 Task: Look for space in Milpa Alta, Mexico from 6th September, 2023 to 10th September, 2023 for 1 adult in price range Rs.9000 to Rs.17000. Place can be private room with 1  bedroom having 1 bed and 1 bathroom. Property type can be house, flat, guest house, hotel. Booking option can be shelf check-in. Required host language is English.
Action: Mouse moved to (554, 114)
Screenshot: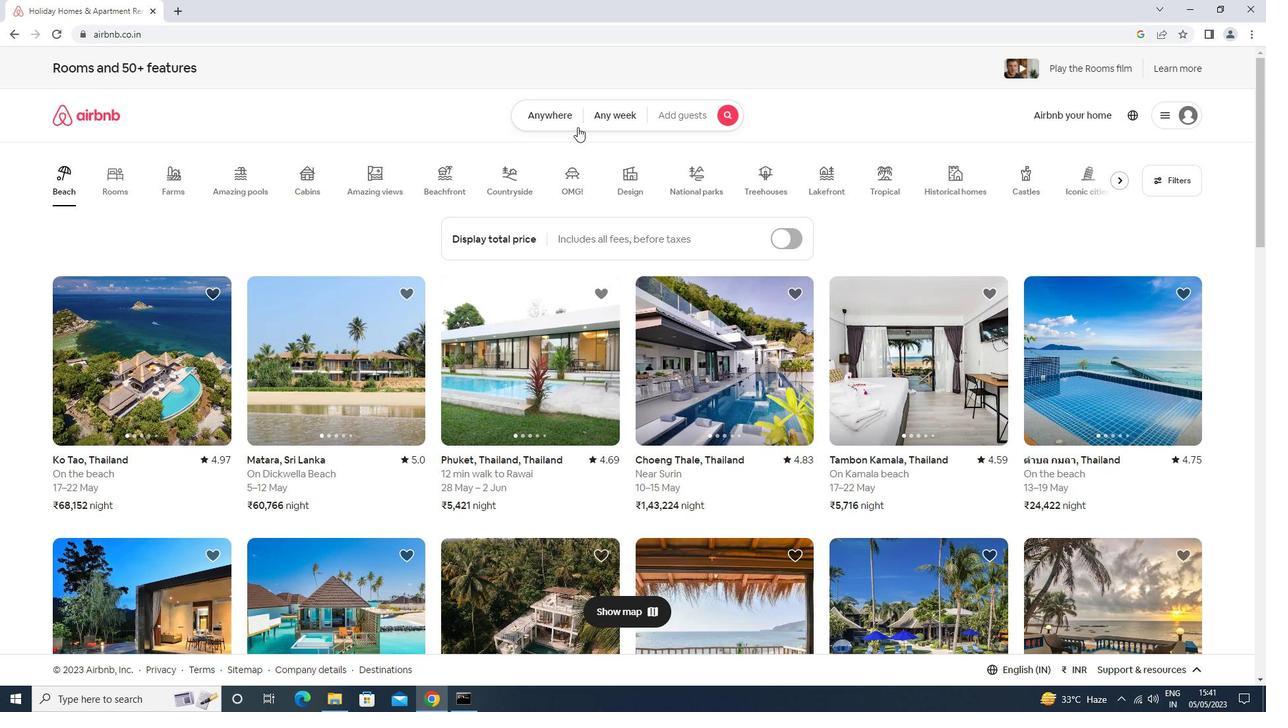 
Action: Mouse pressed left at (554, 114)
Screenshot: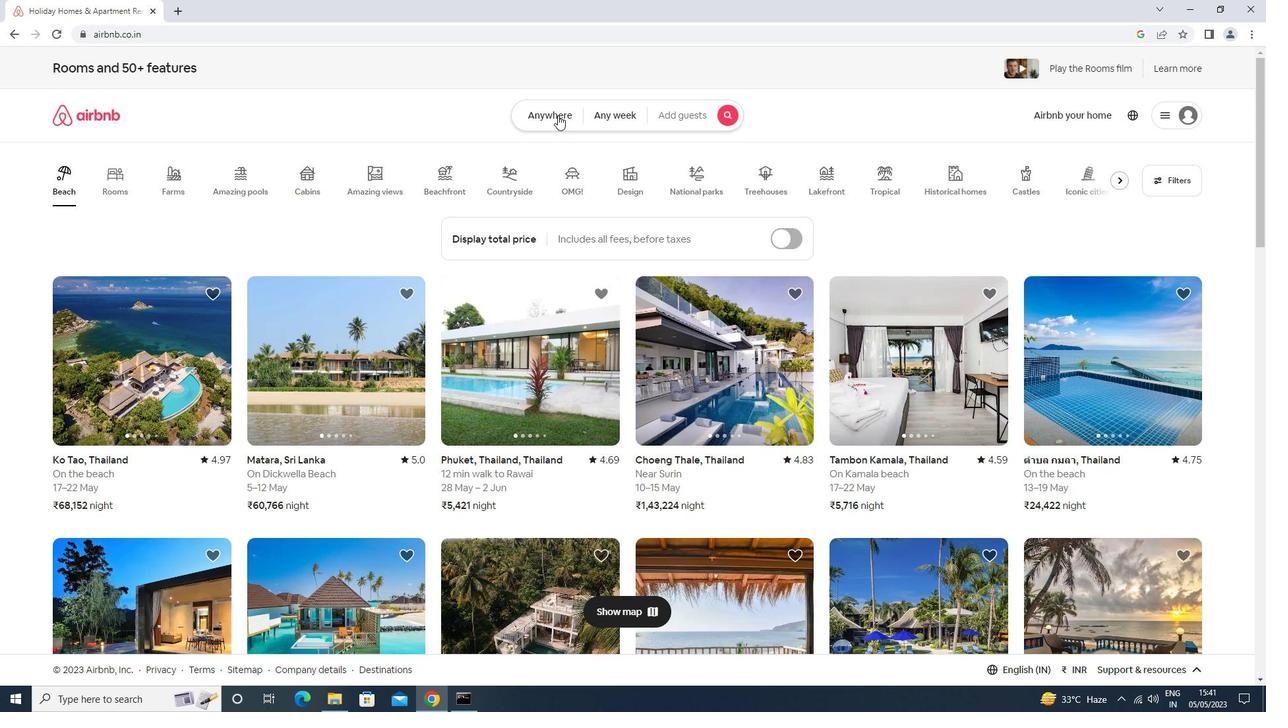 
Action: Mouse moved to (540, 162)
Screenshot: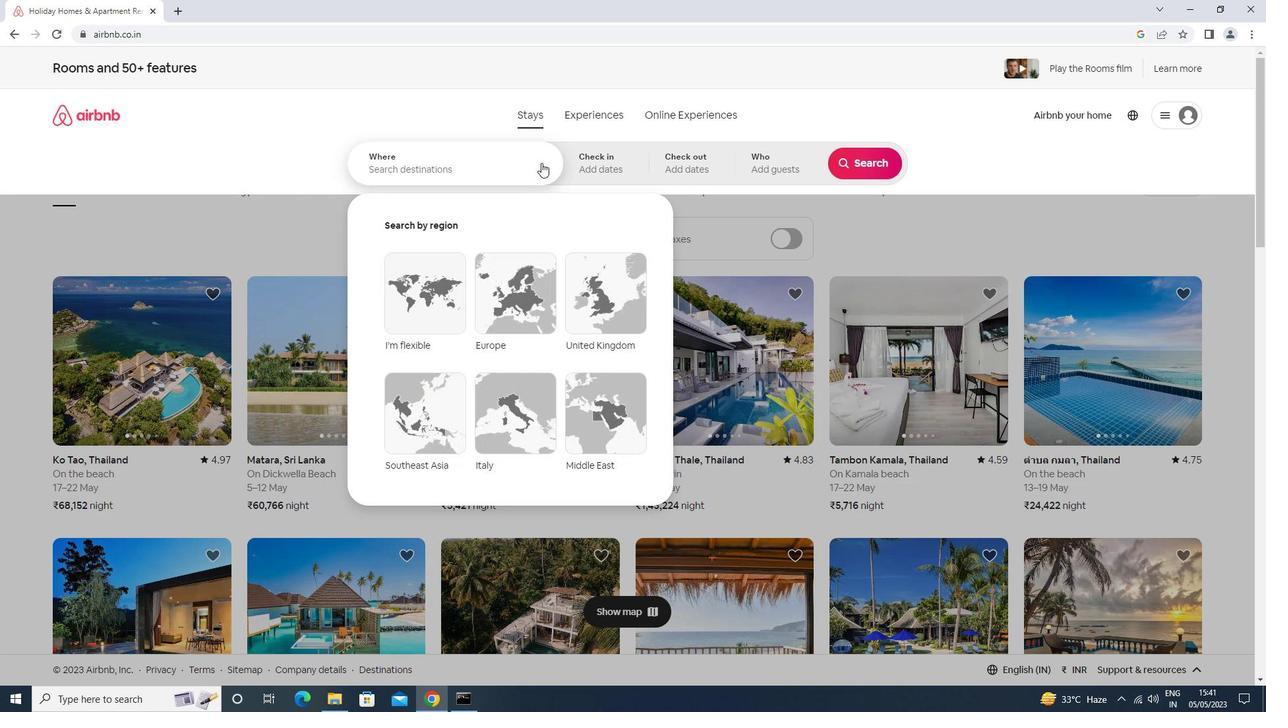 
Action: Mouse pressed left at (540, 162)
Screenshot: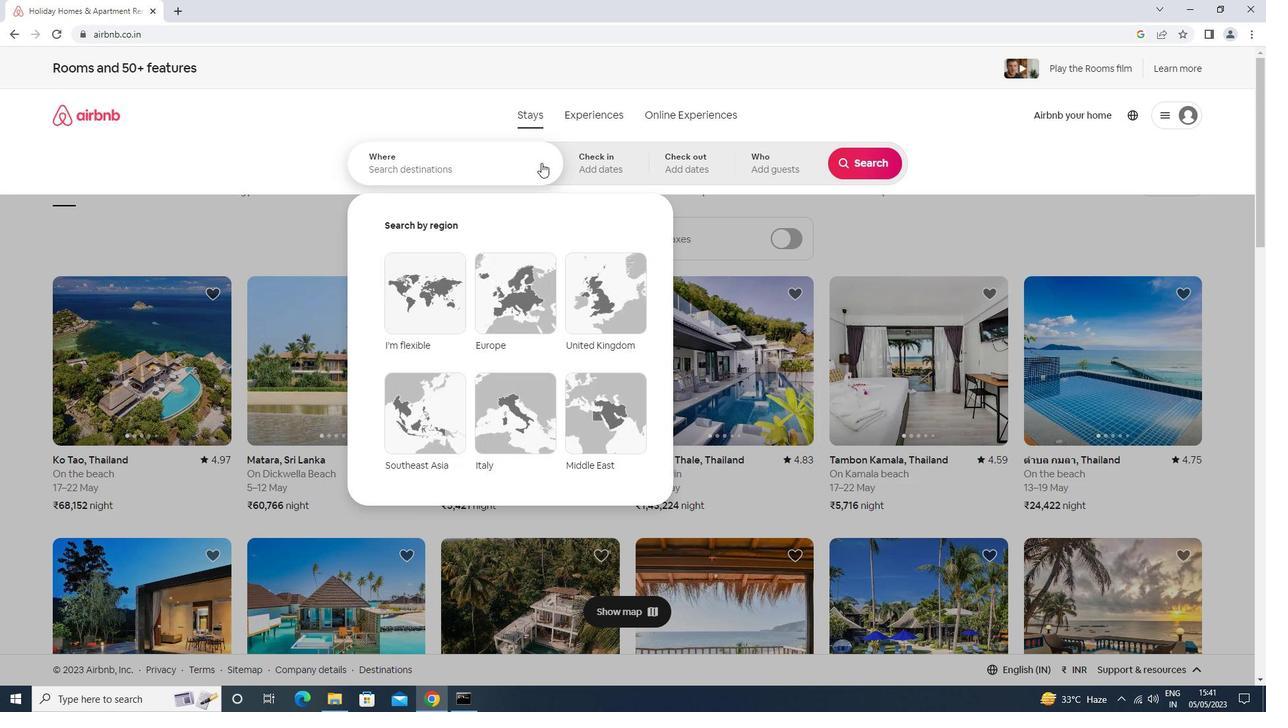 
Action: Mouse moved to (540, 162)
Screenshot: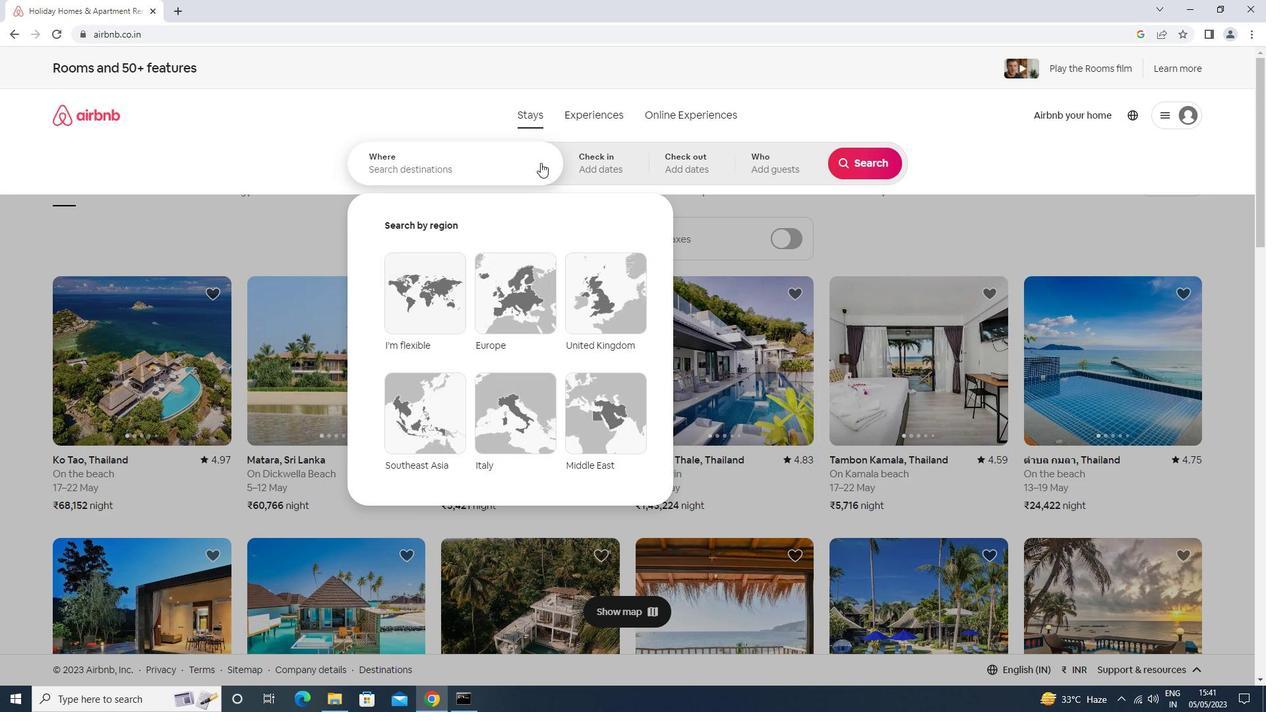 
Action: Key pressed milpa<Key.space>alta<Key.down><Key.down><Key.enter>
Screenshot: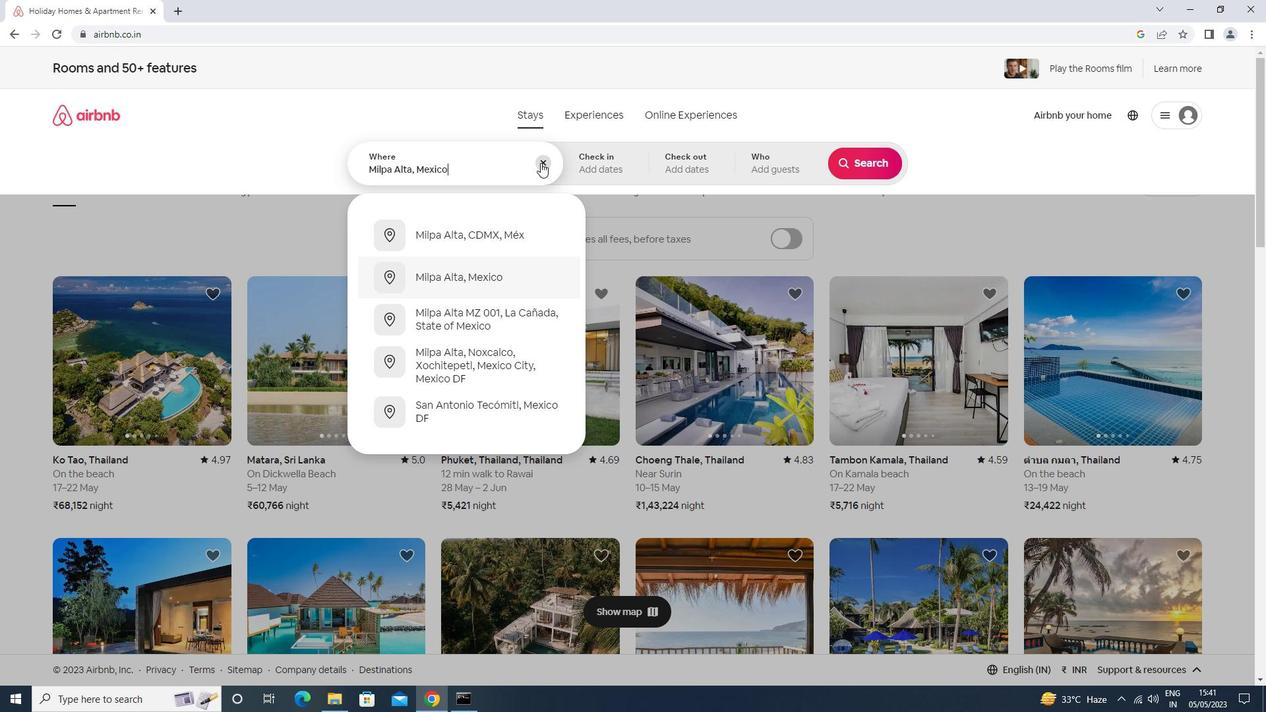 
Action: Mouse moved to (720, 354)
Screenshot: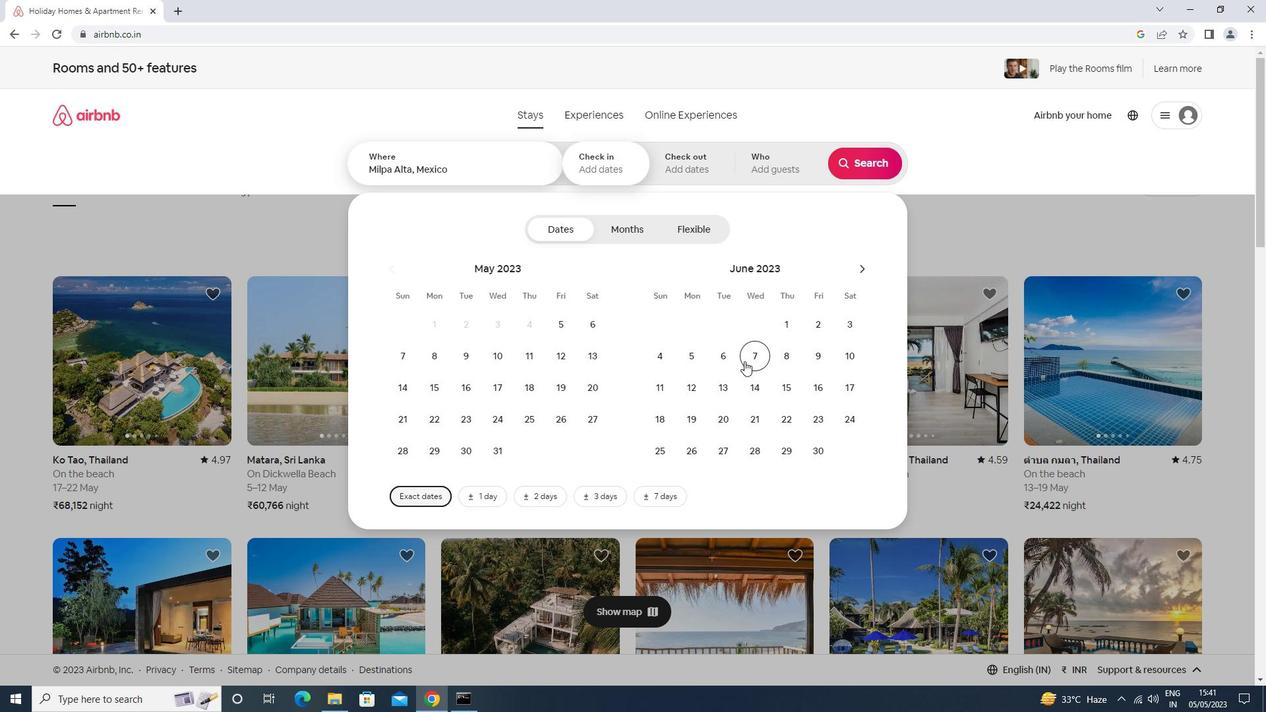 
Action: Mouse pressed left at (720, 354)
Screenshot: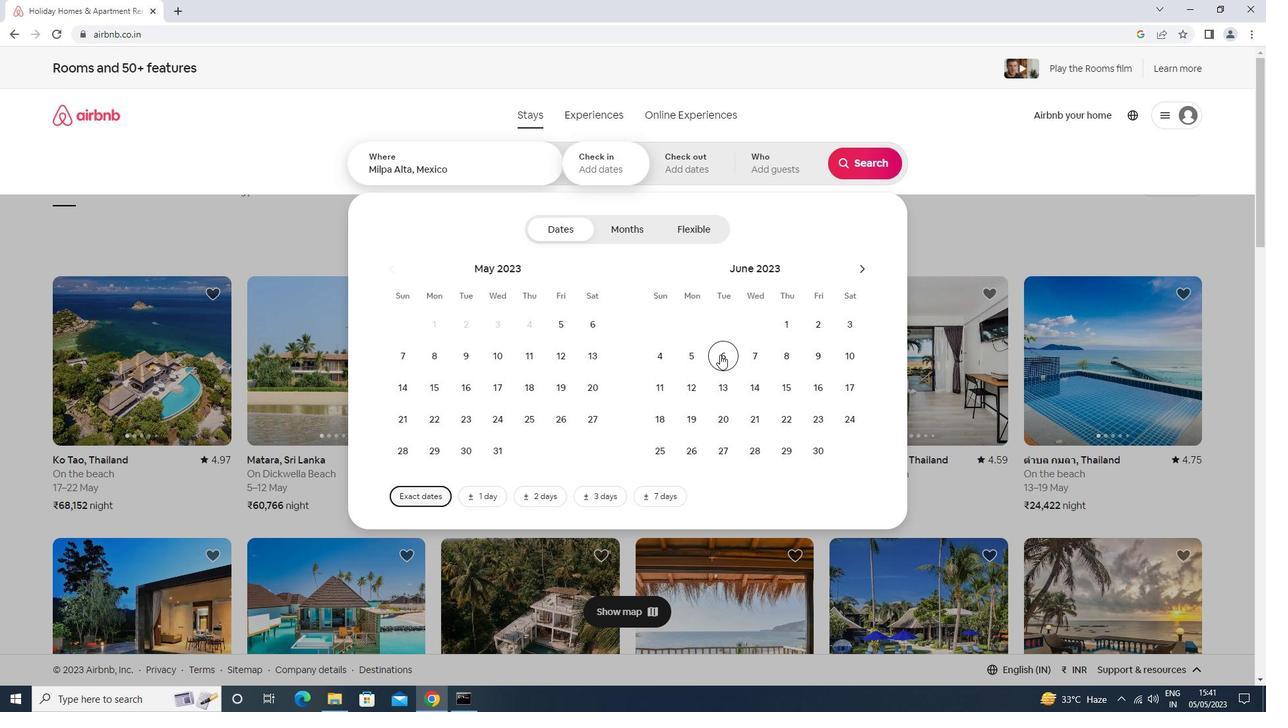 
Action: Mouse moved to (849, 364)
Screenshot: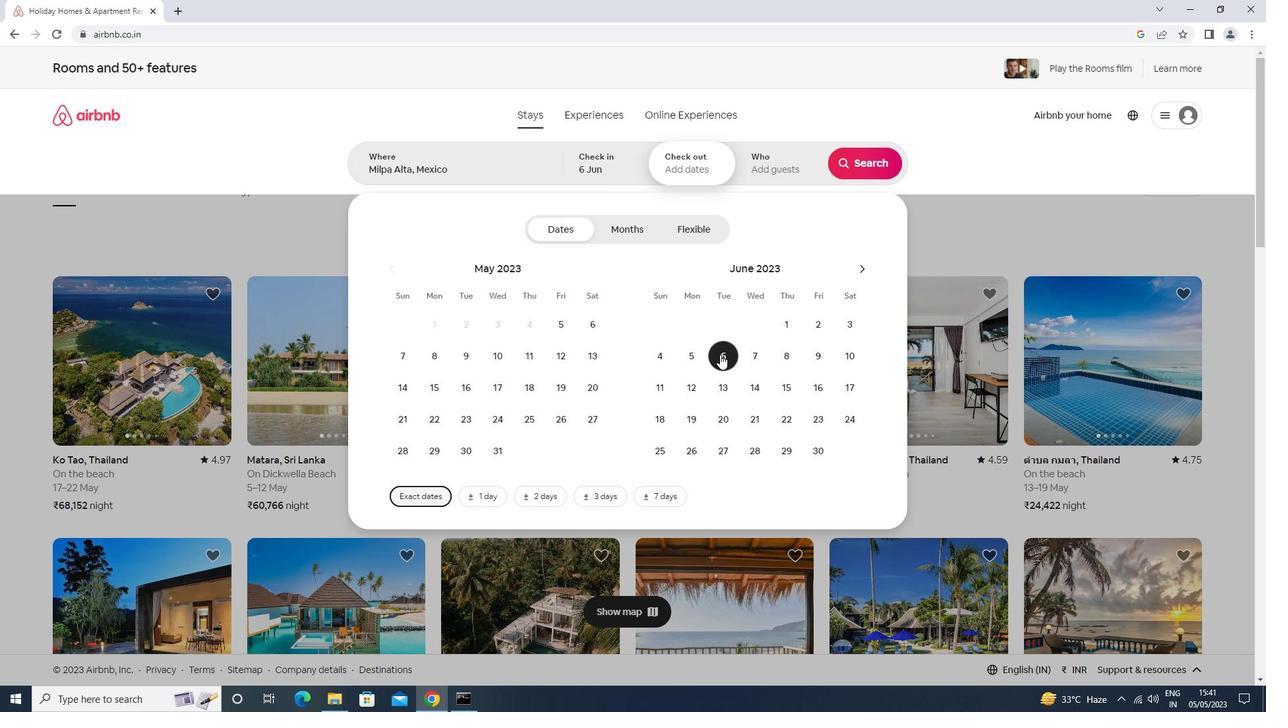 
Action: Mouse pressed left at (849, 364)
Screenshot: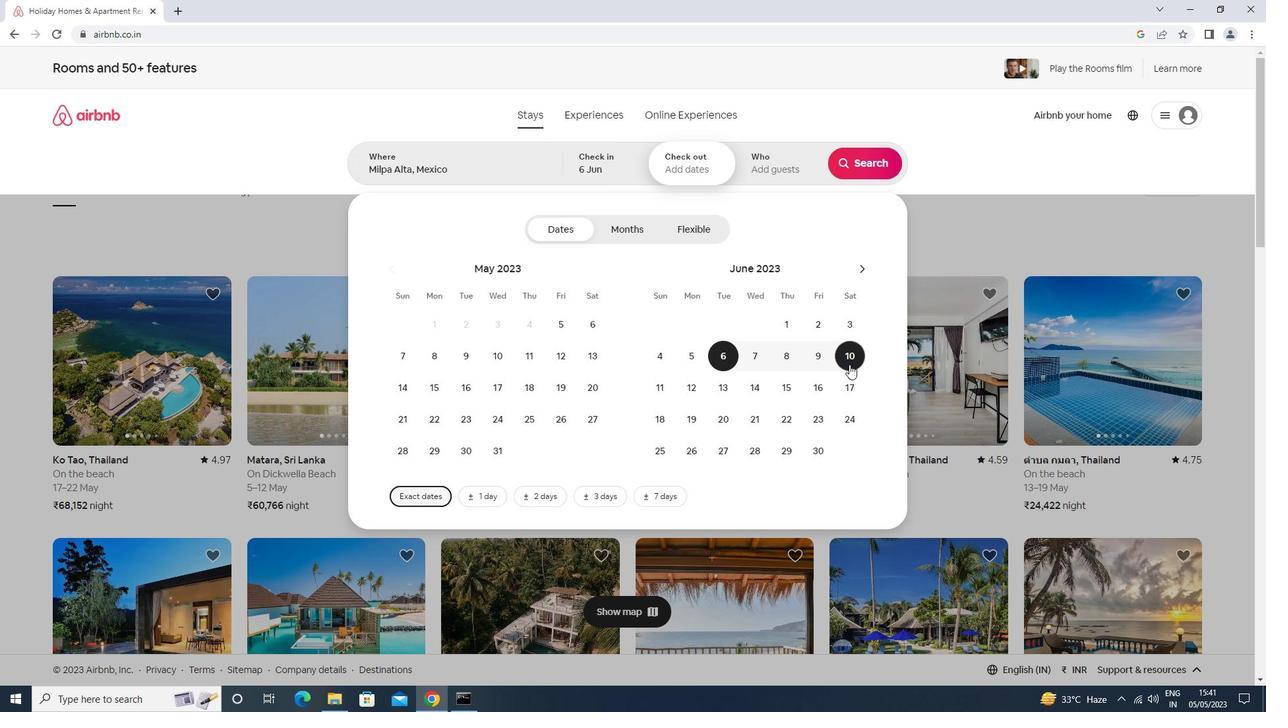 
Action: Mouse moved to (775, 170)
Screenshot: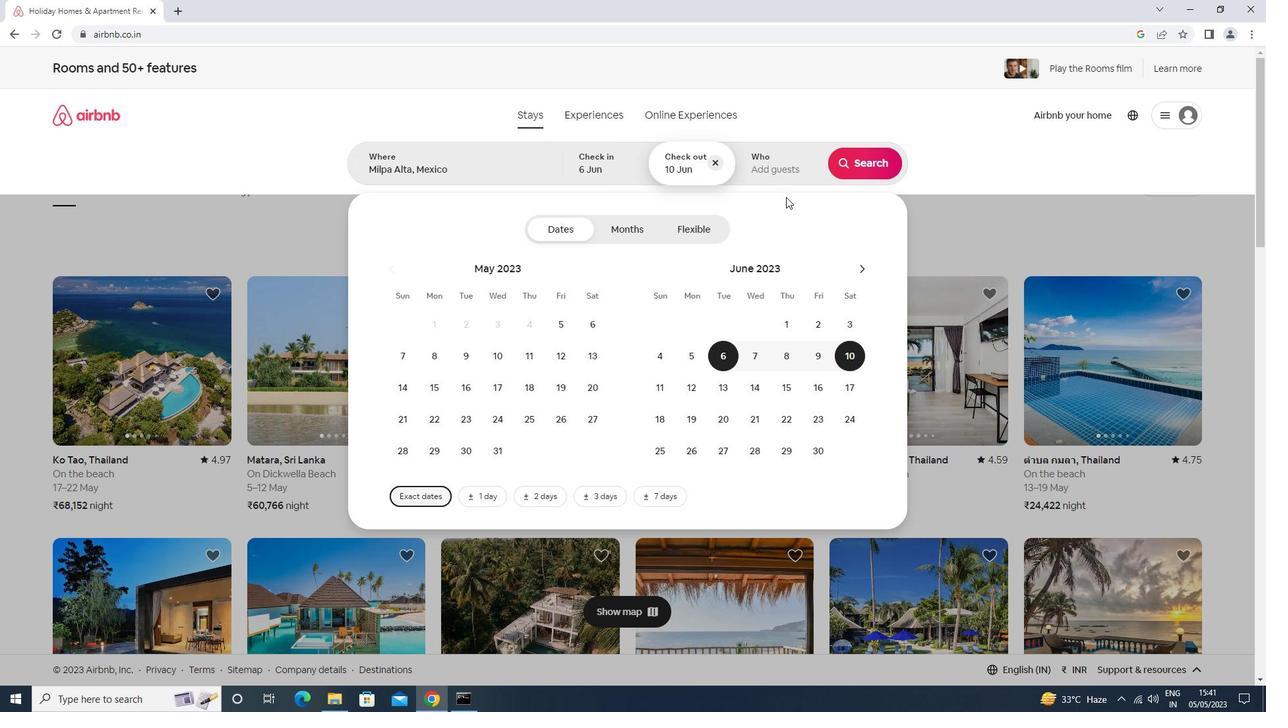 
Action: Mouse pressed left at (775, 170)
Screenshot: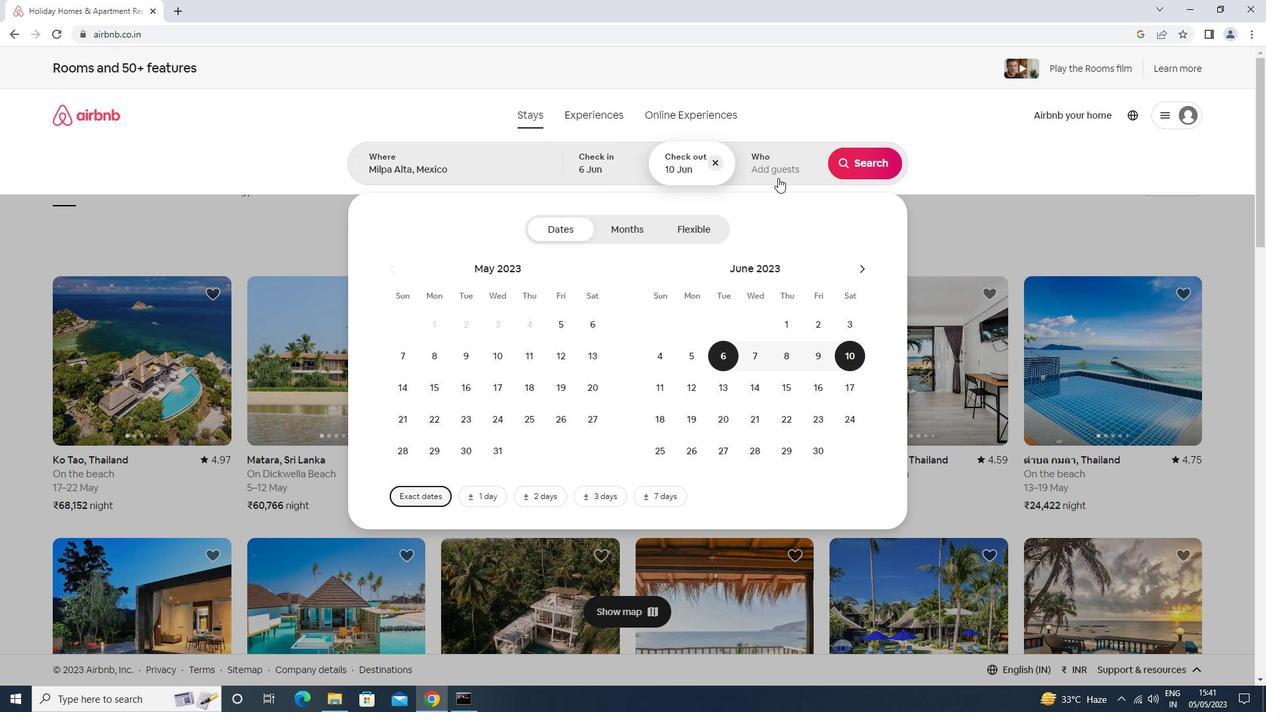 
Action: Mouse moved to (861, 238)
Screenshot: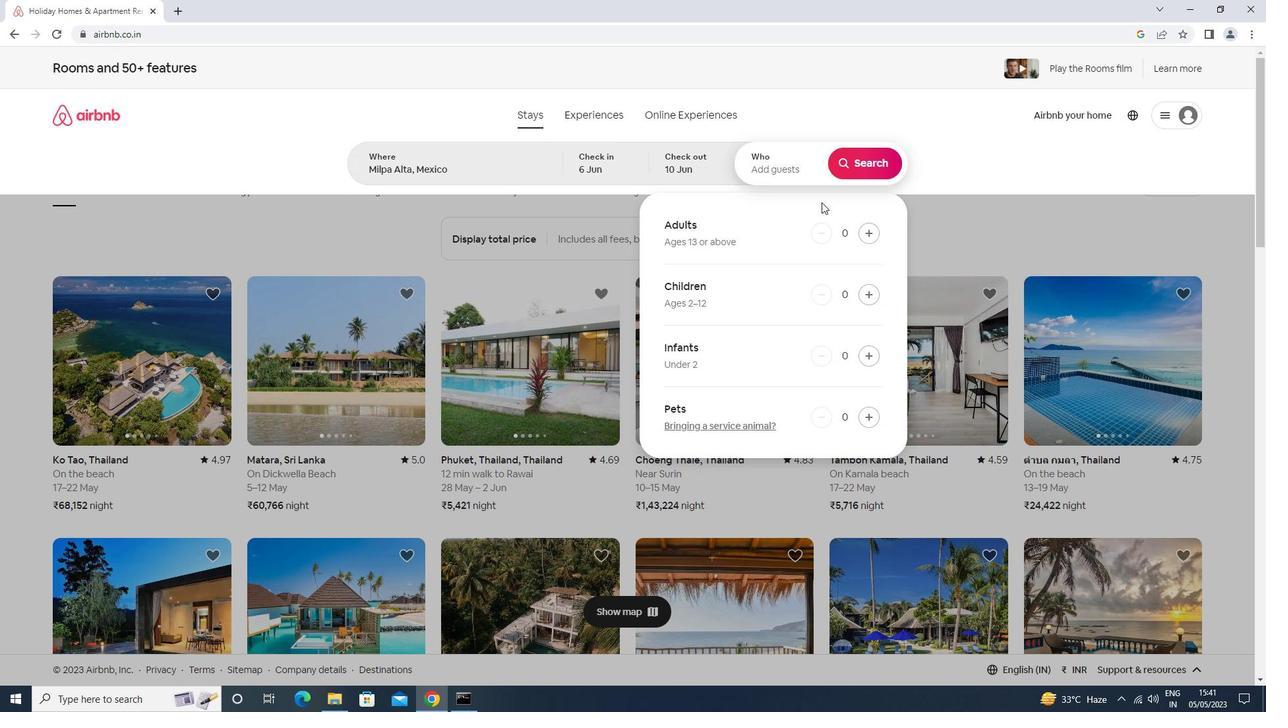 
Action: Mouse pressed left at (861, 238)
Screenshot: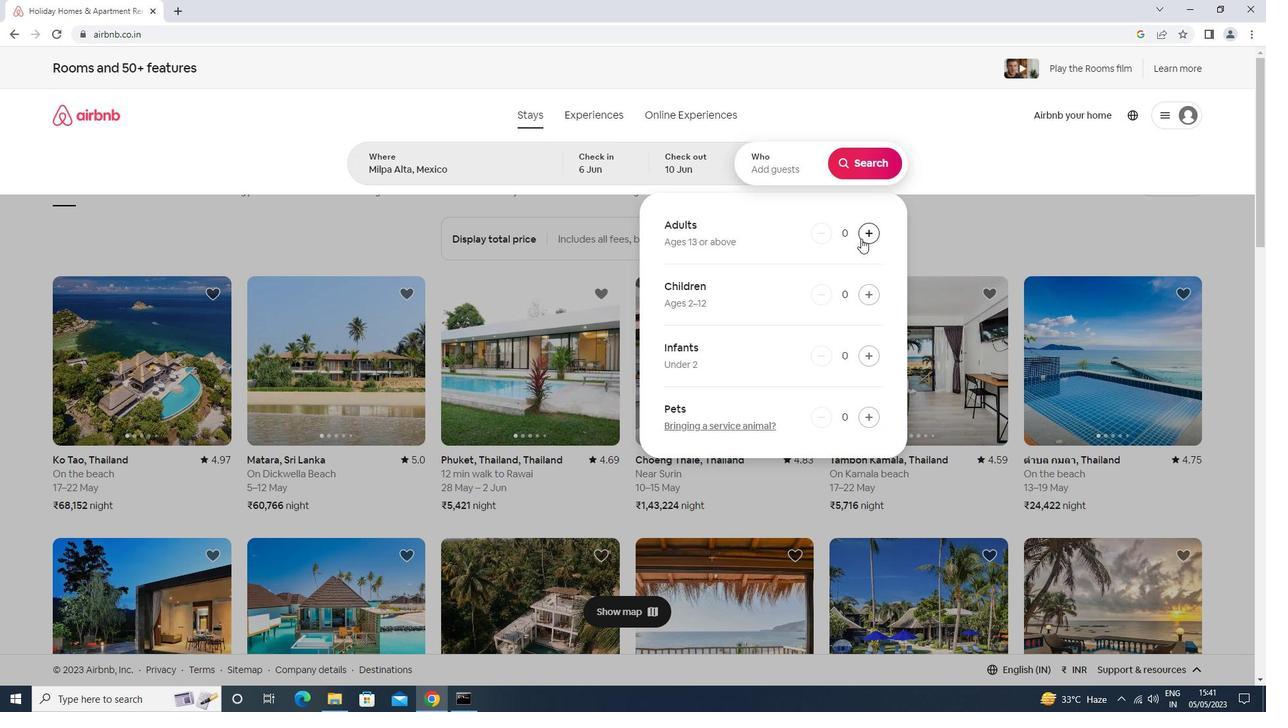 
Action: Mouse moved to (872, 160)
Screenshot: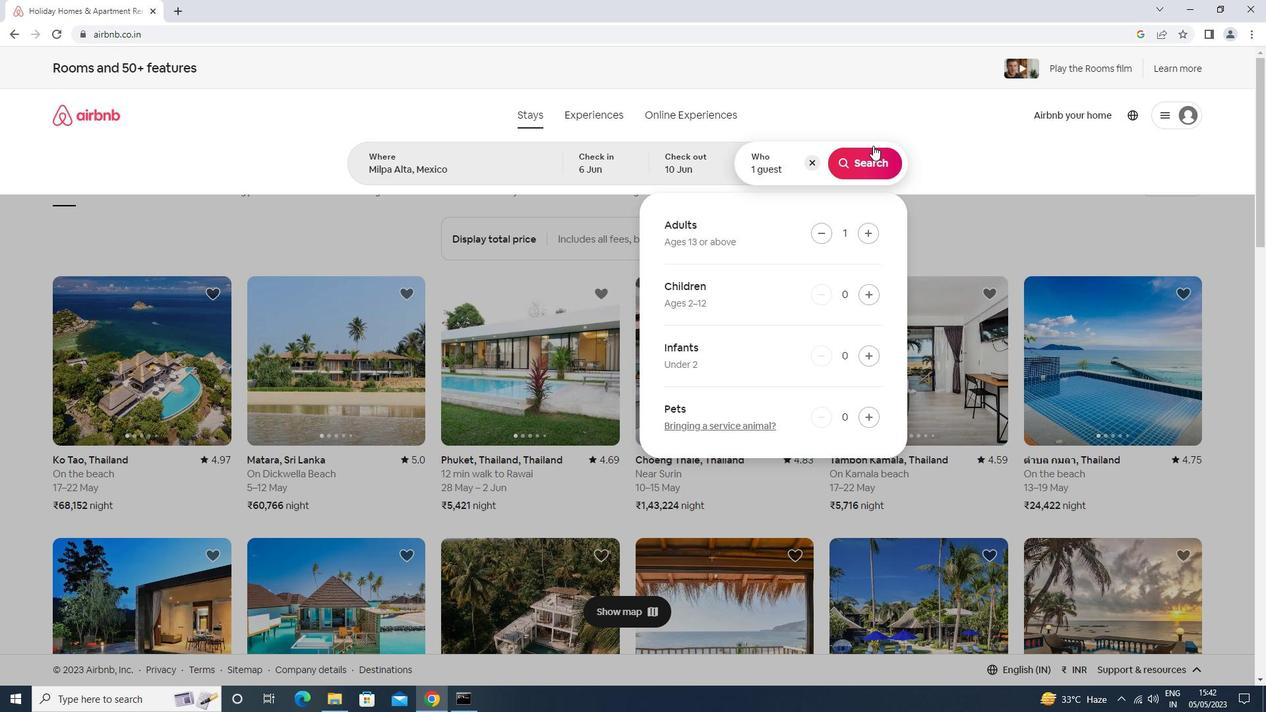 
Action: Mouse pressed left at (872, 160)
Screenshot: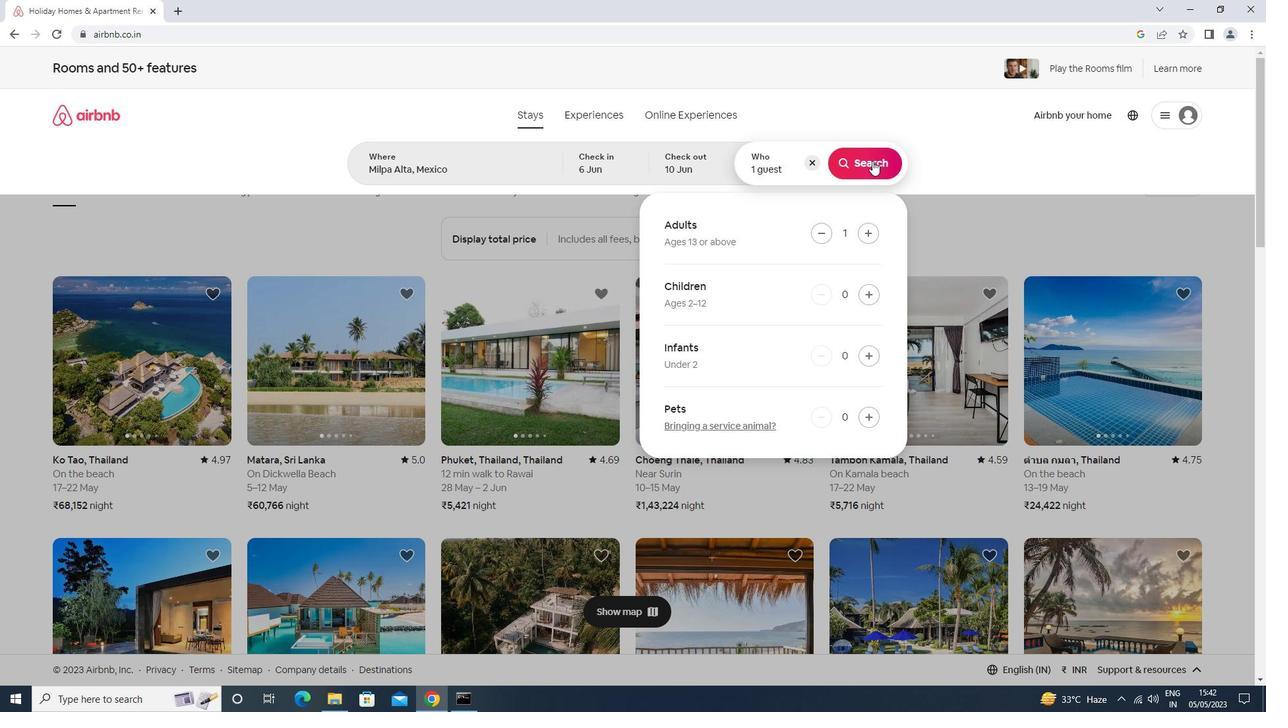
Action: Mouse moved to (1217, 131)
Screenshot: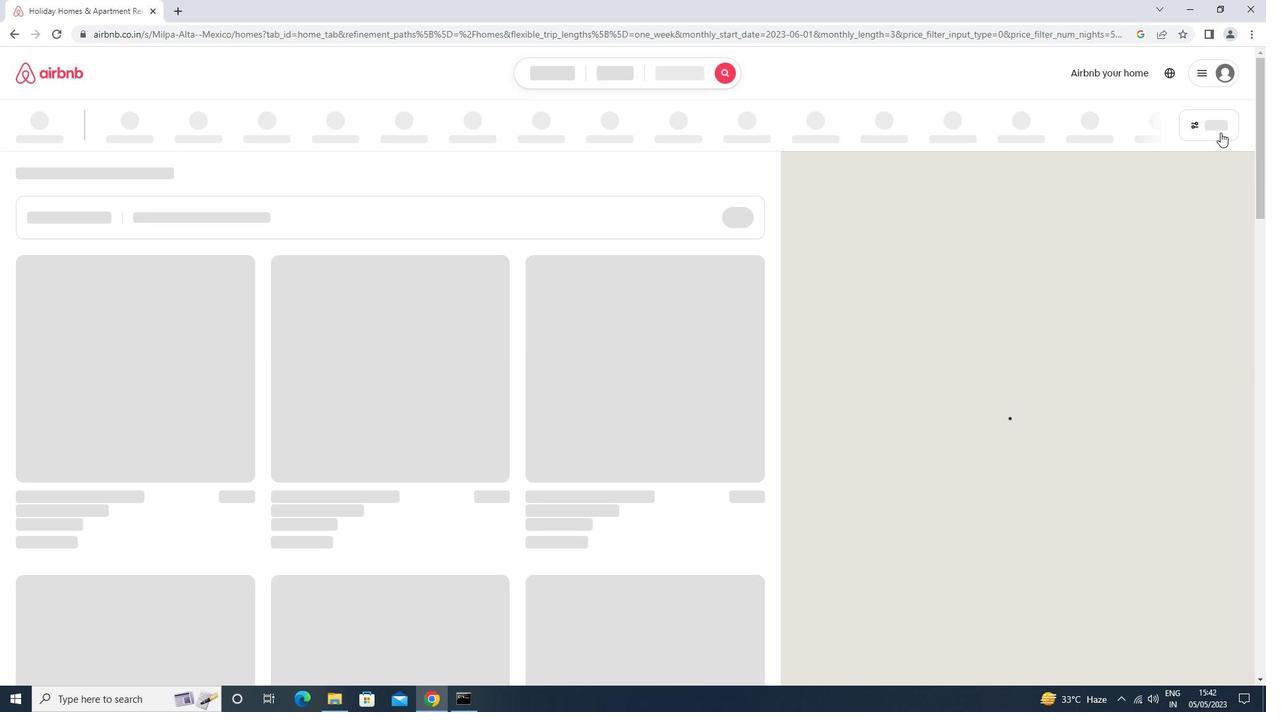 
Action: Mouse pressed left at (1217, 131)
Screenshot: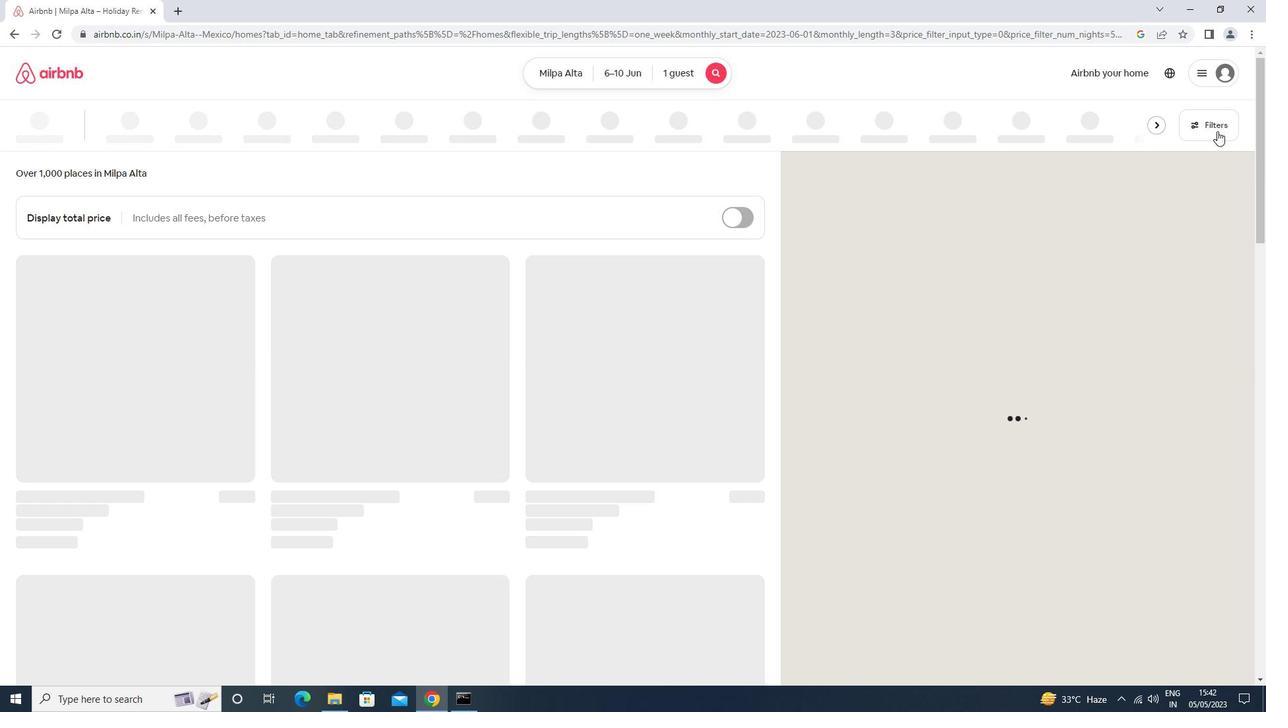 
Action: Mouse moved to (490, 450)
Screenshot: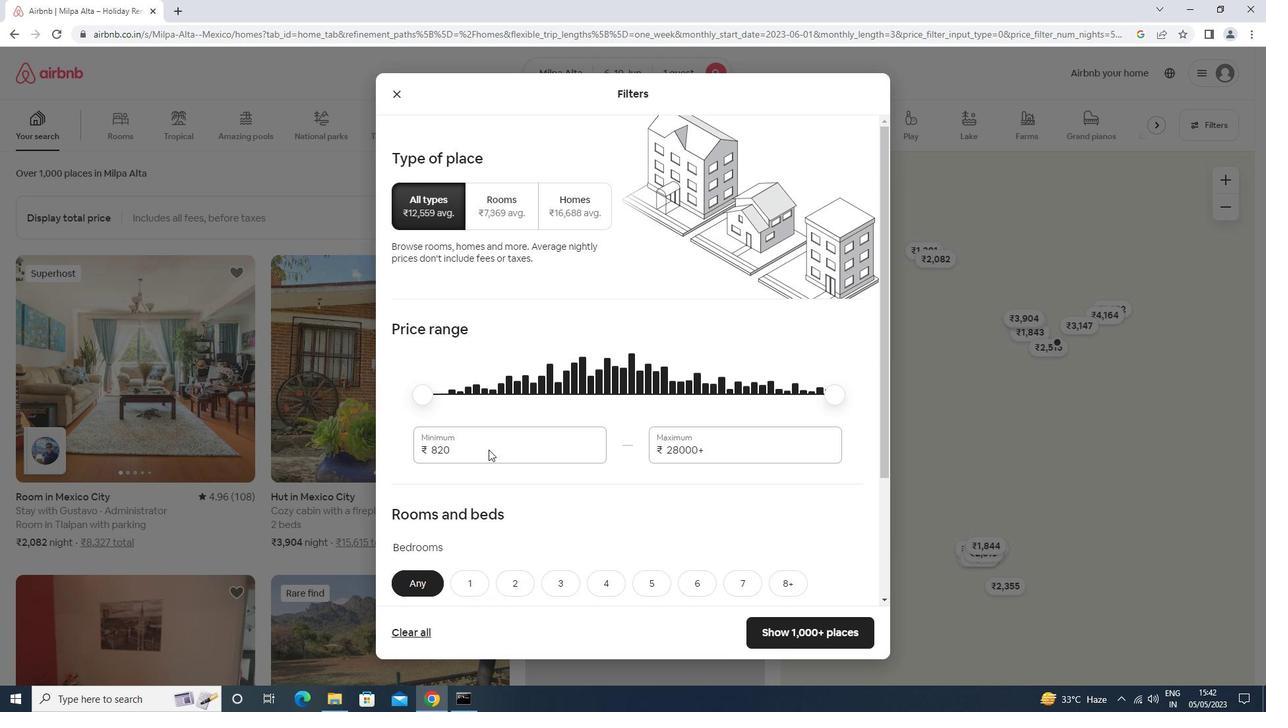 
Action: Mouse pressed left at (490, 450)
Screenshot: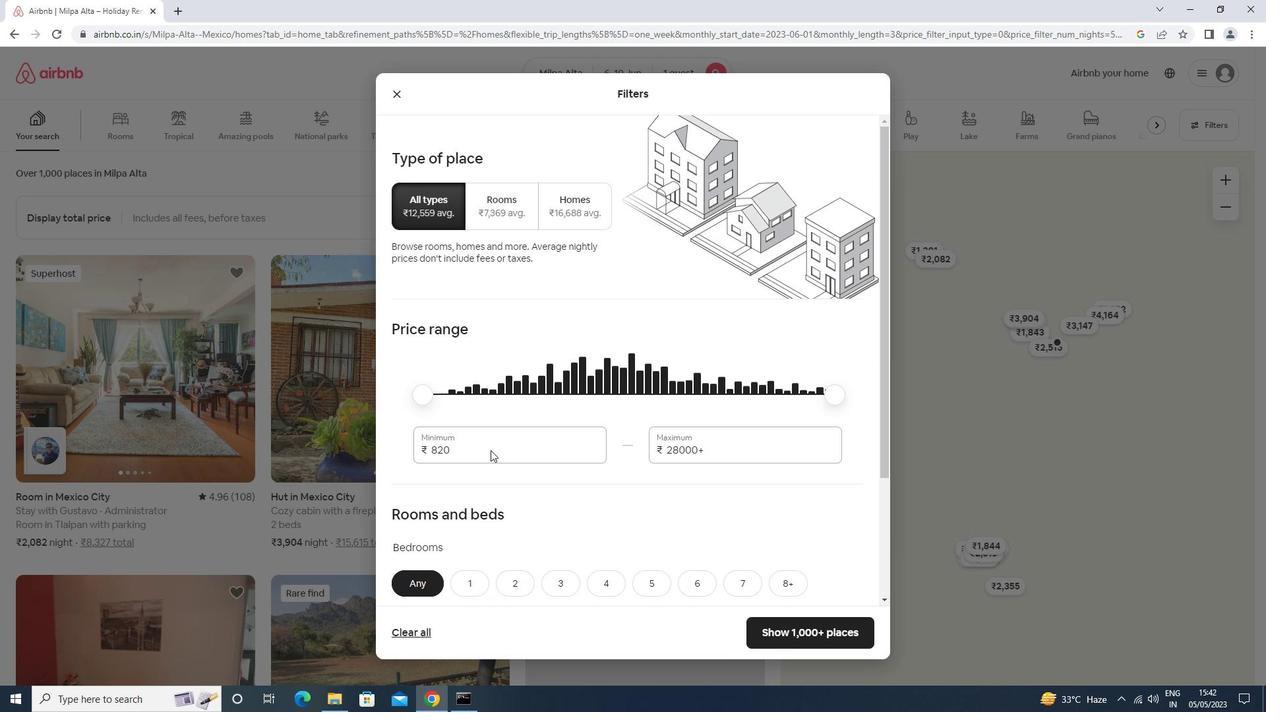 
Action: Mouse moved to (490, 448)
Screenshot: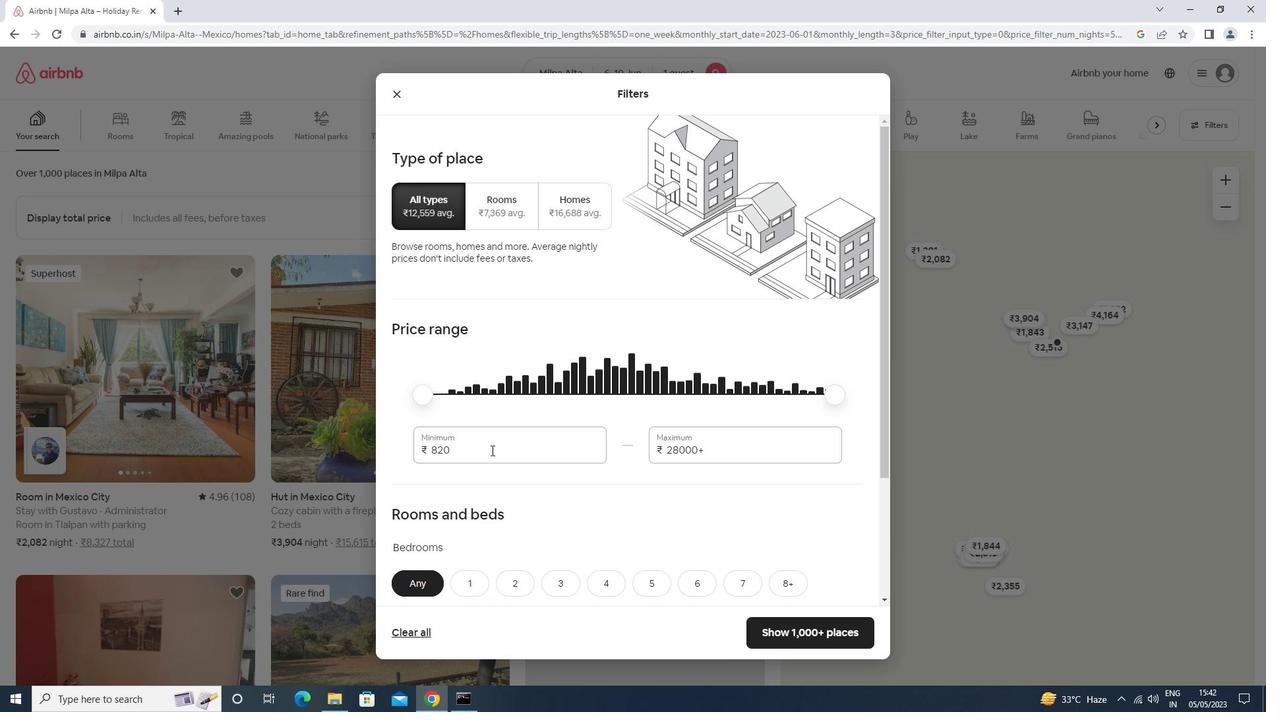 
Action: Key pressed <Key.backspace><Key.backspace><Key.backspace>9000<Key.tab>17000
Screenshot: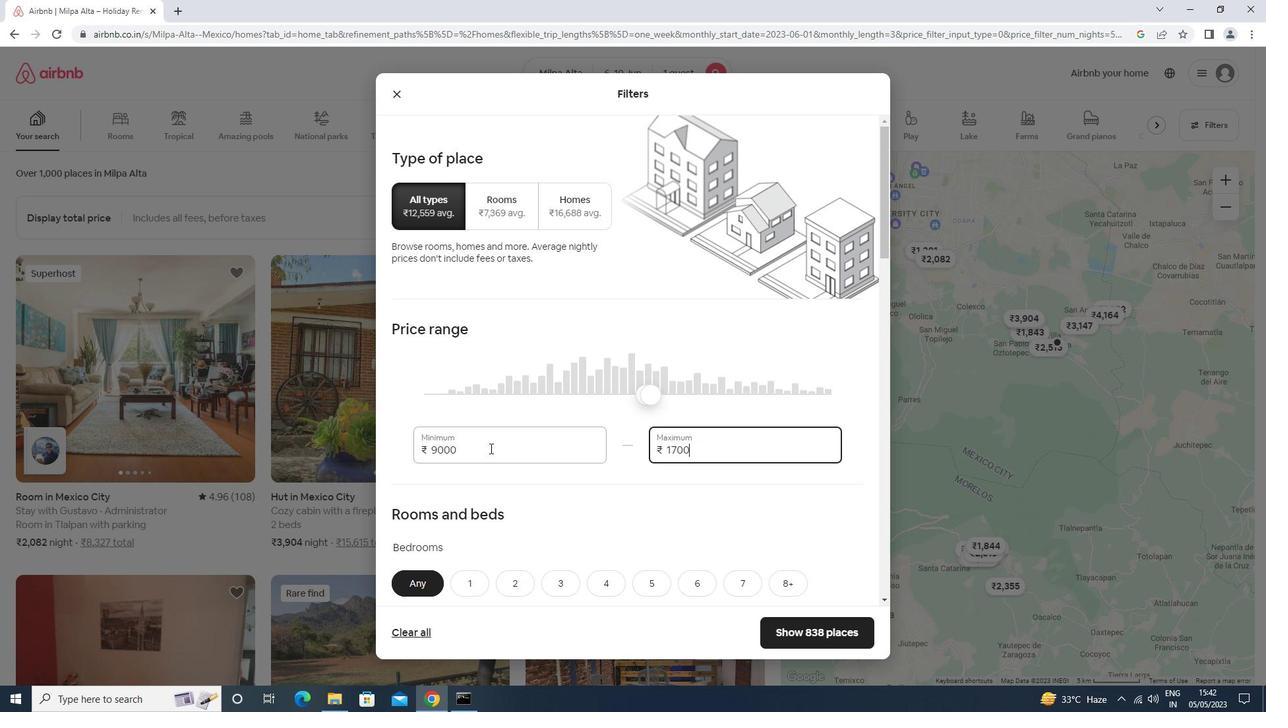 
Action: Mouse moved to (488, 447)
Screenshot: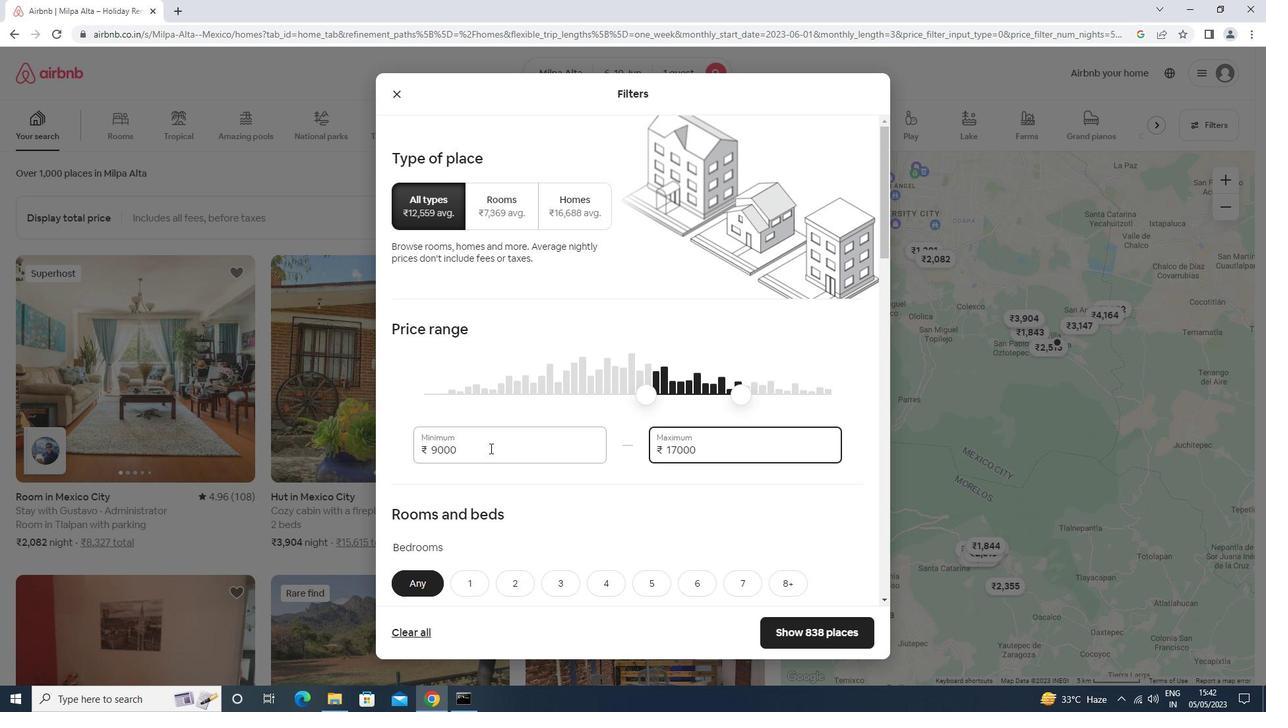 
Action: Mouse scrolled (488, 447) with delta (0, 0)
Screenshot: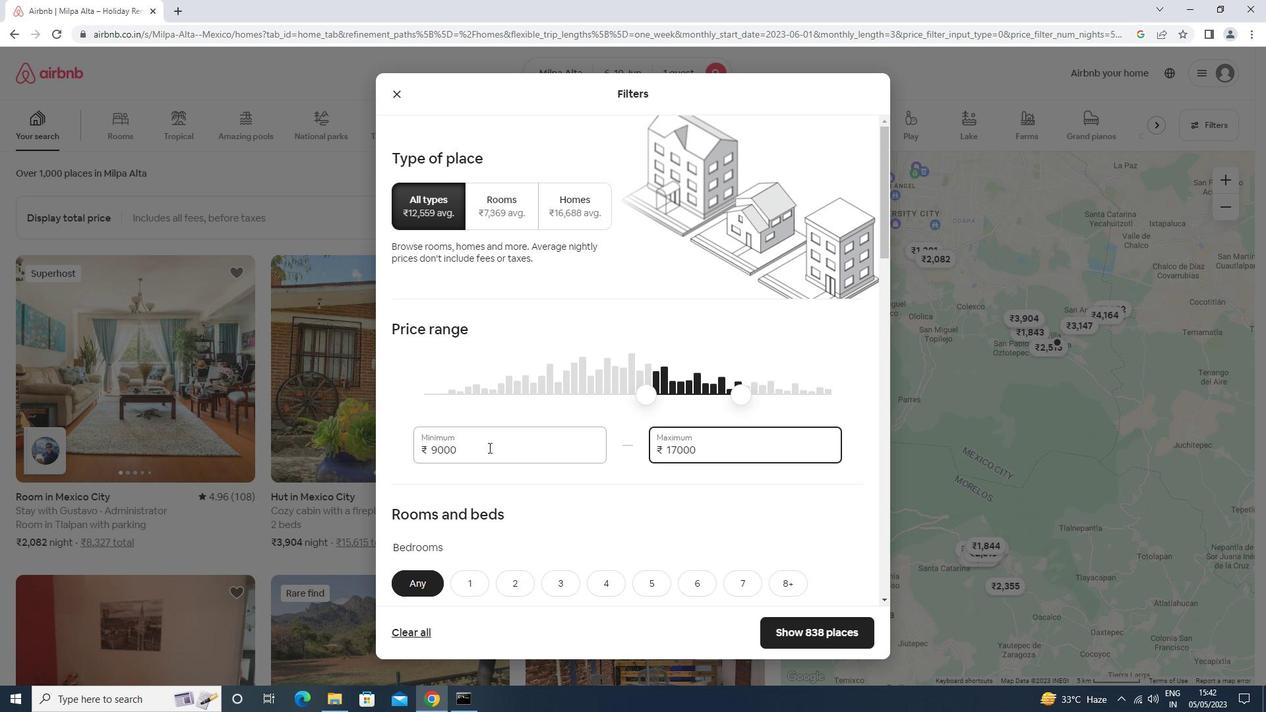 
Action: Mouse moved to (488, 447)
Screenshot: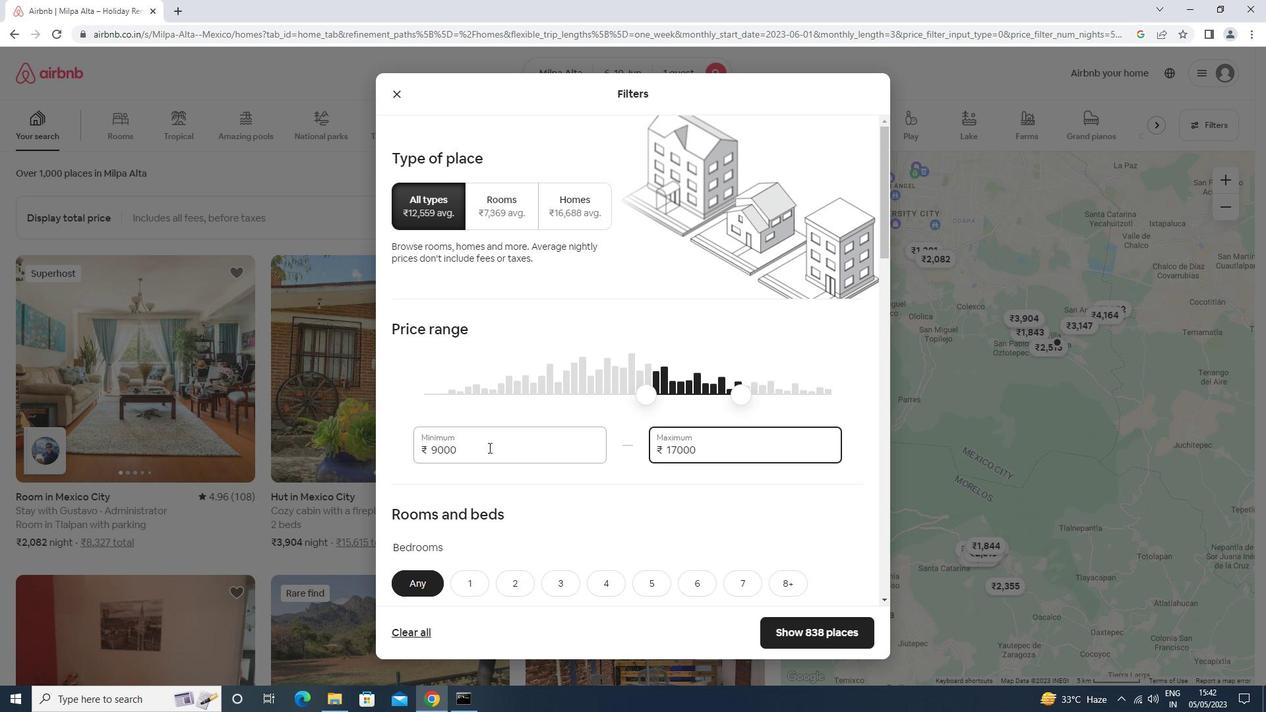
Action: Mouse scrolled (488, 447) with delta (0, 0)
Screenshot: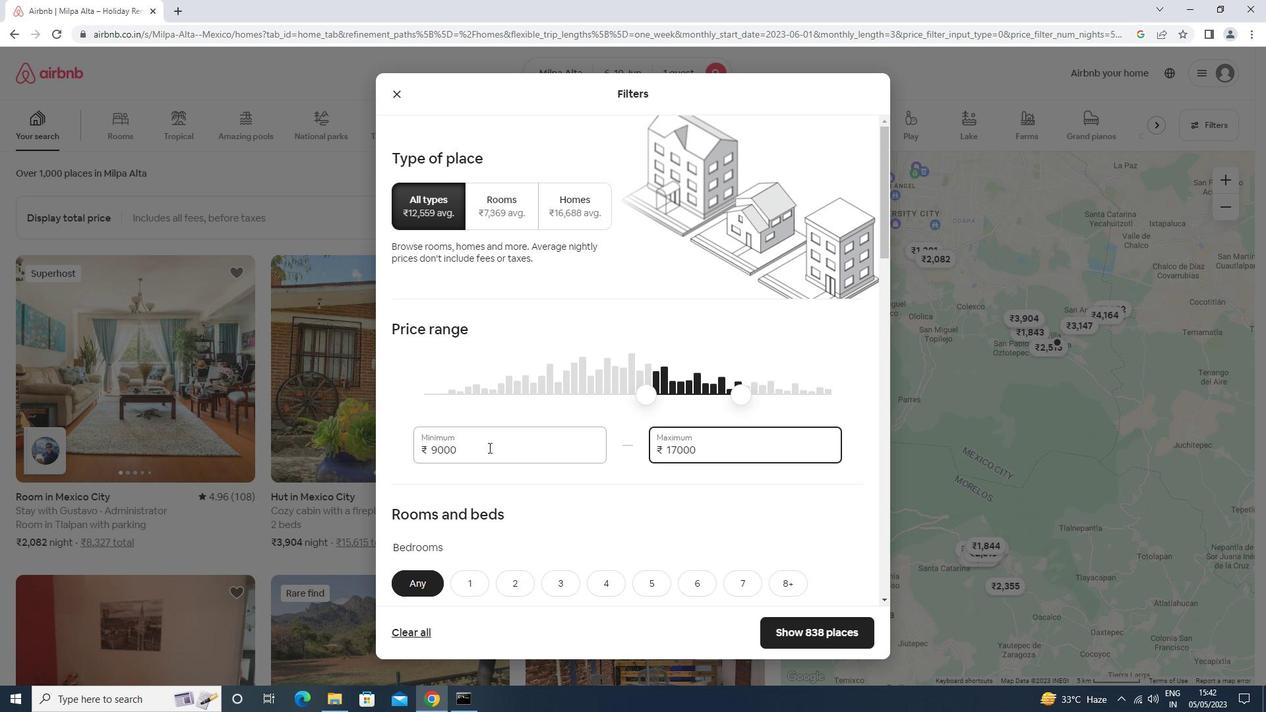 
Action: Mouse moved to (488, 447)
Screenshot: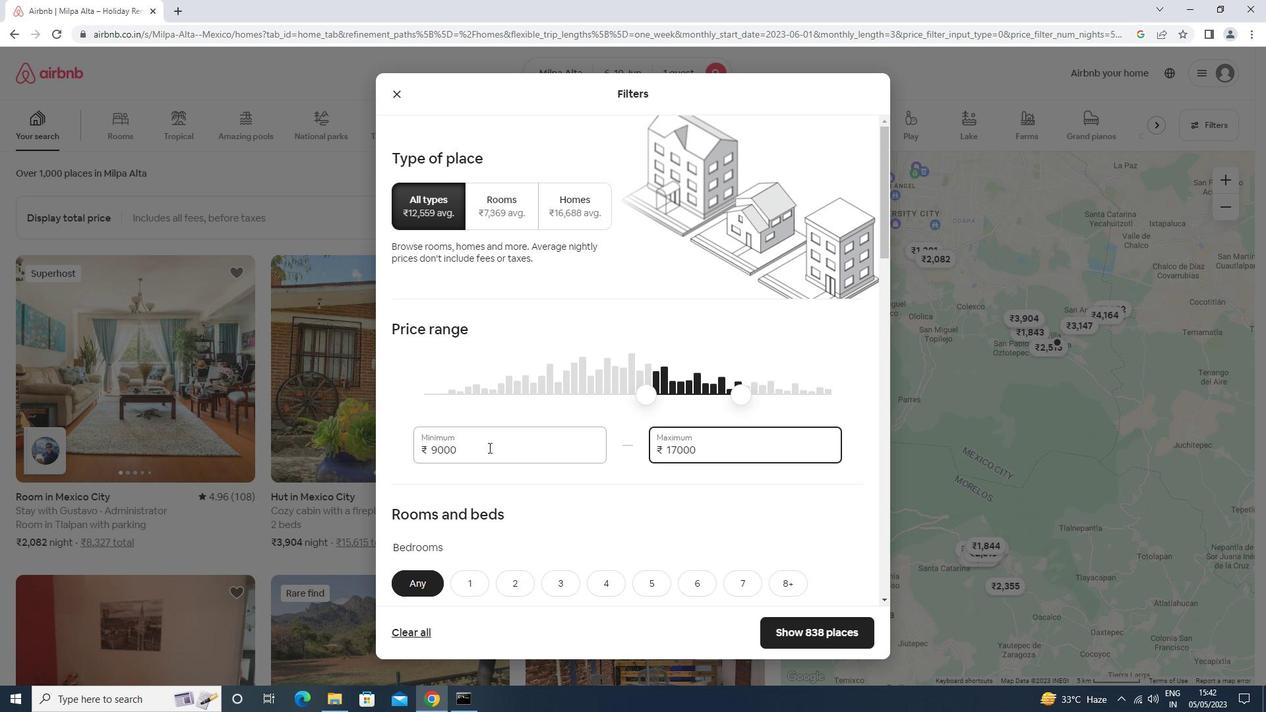 
Action: Mouse scrolled (488, 447) with delta (0, 0)
Screenshot: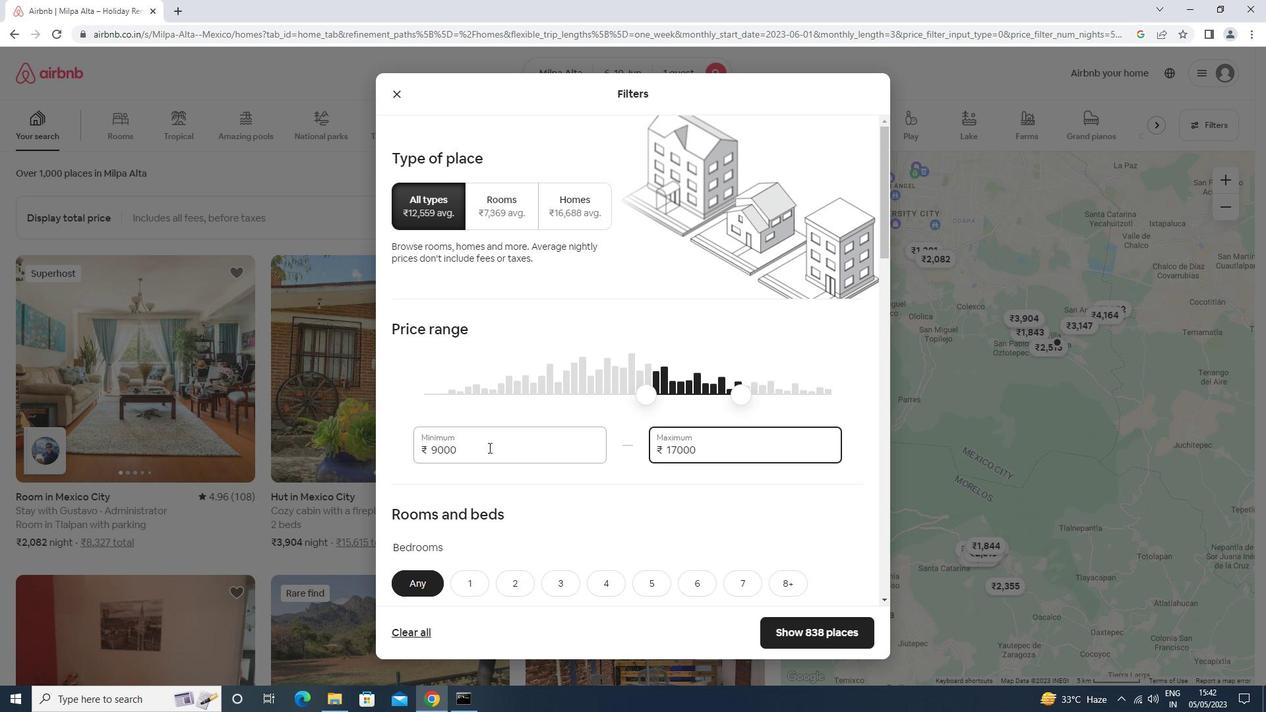 
Action: Mouse scrolled (488, 447) with delta (0, 0)
Screenshot: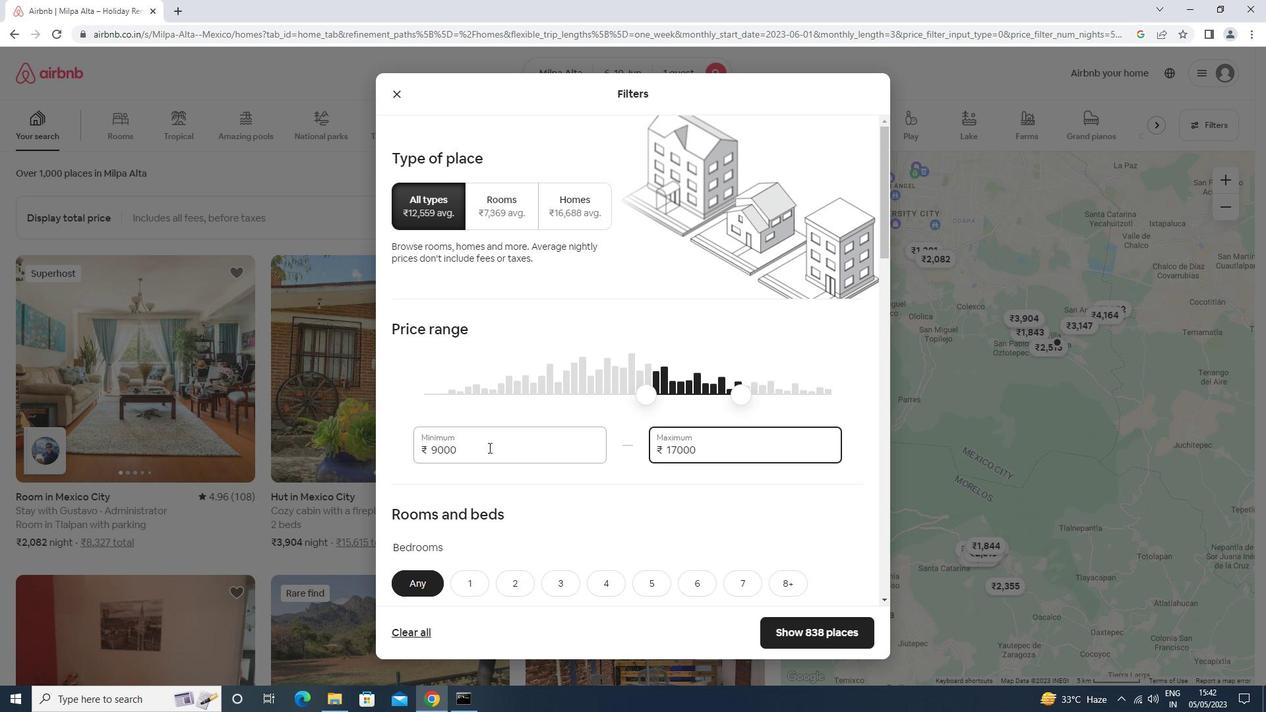 
Action: Mouse moved to (486, 447)
Screenshot: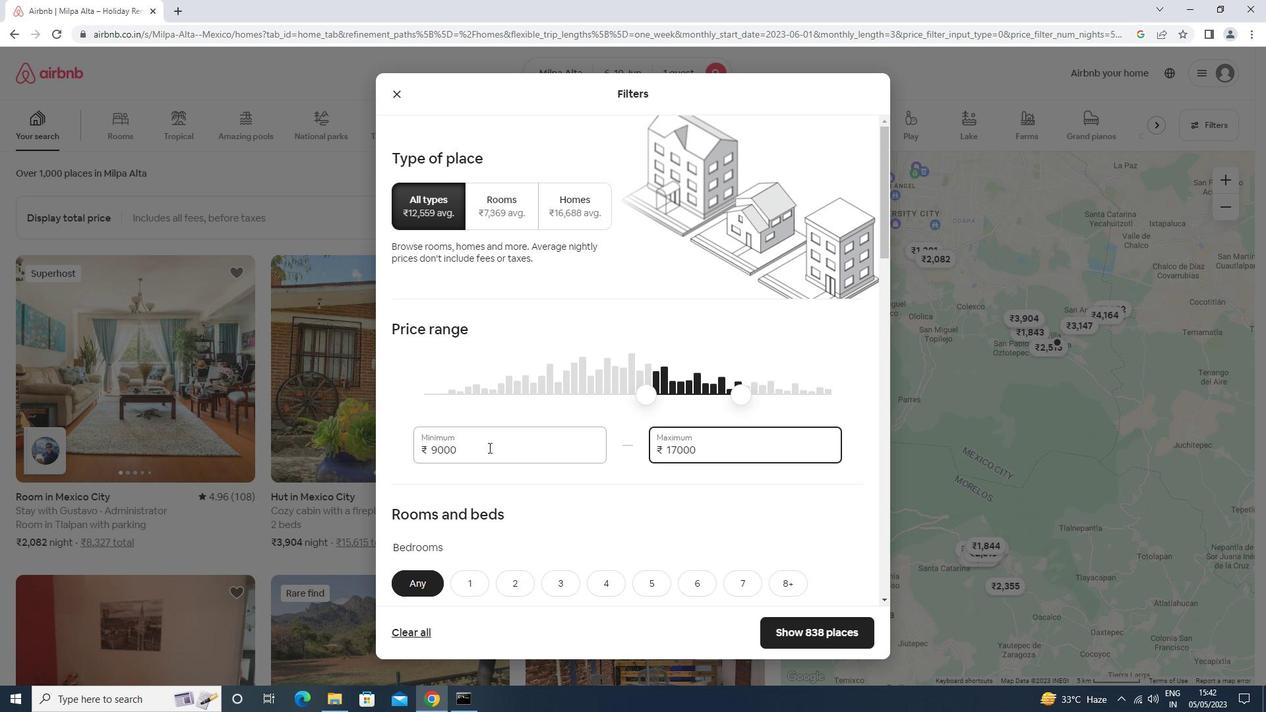 
Action: Mouse scrolled (486, 447) with delta (0, 0)
Screenshot: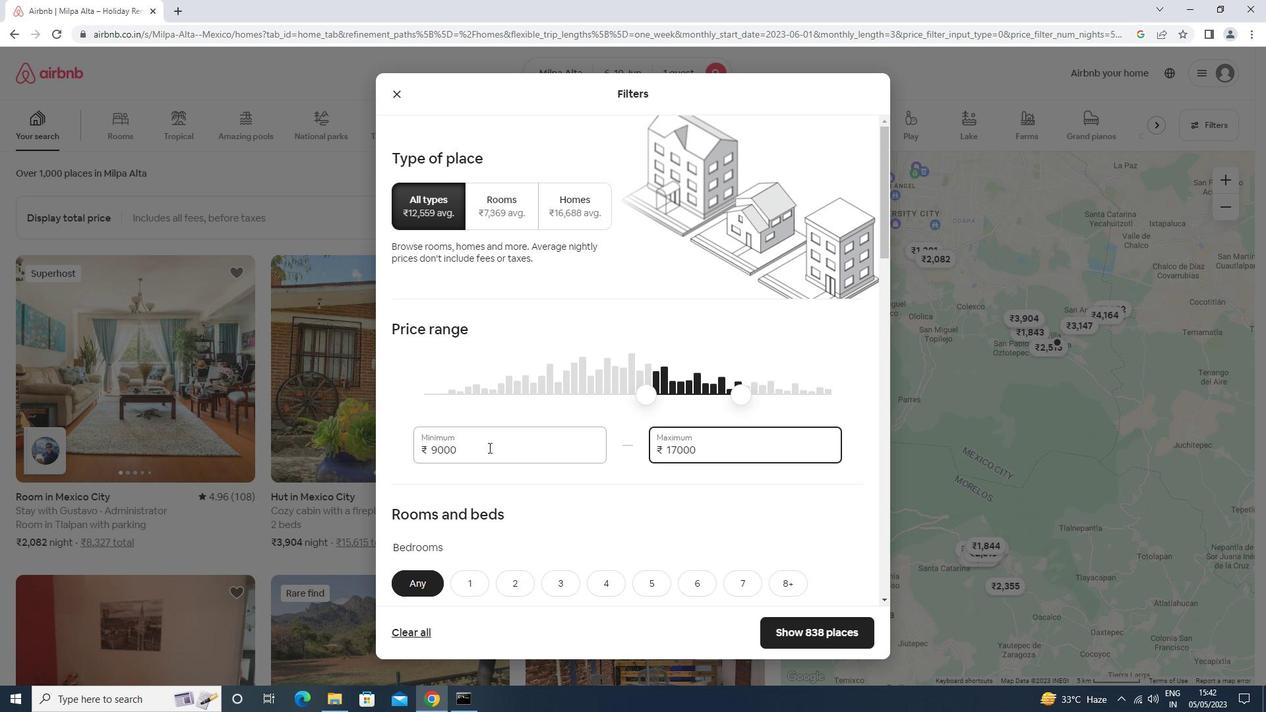 
Action: Mouse moved to (474, 253)
Screenshot: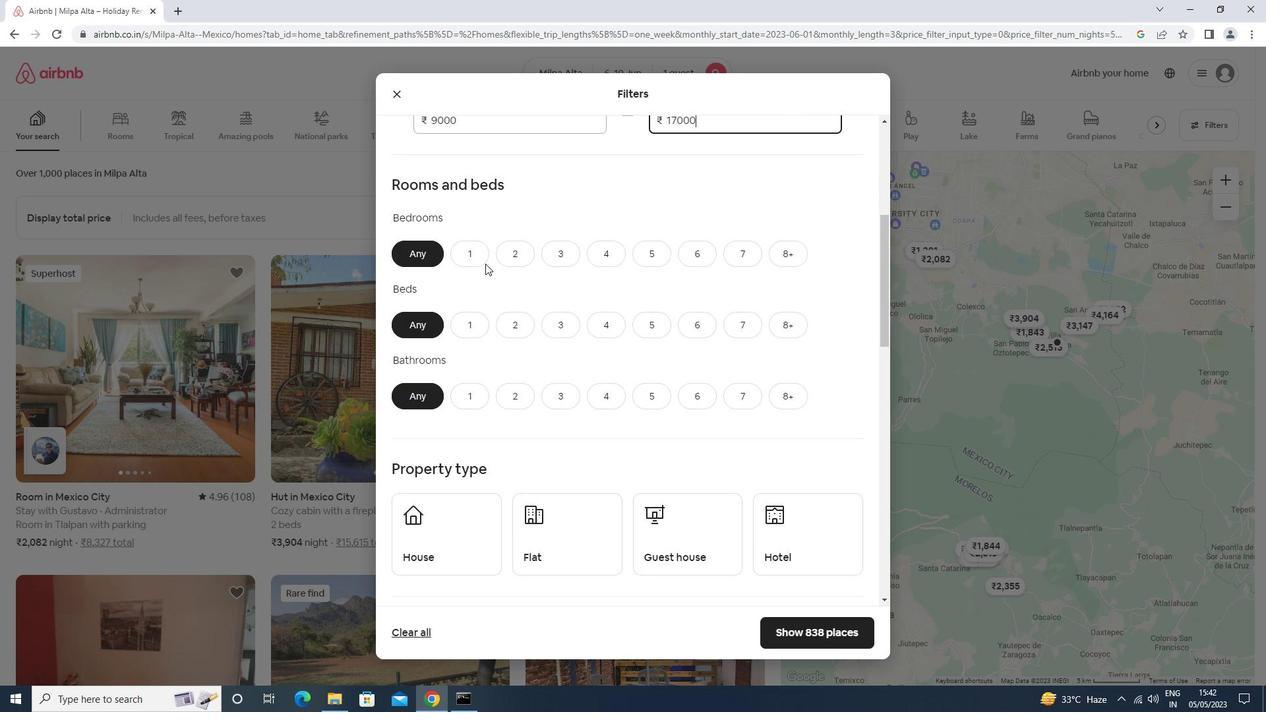 
Action: Mouse pressed left at (474, 253)
Screenshot: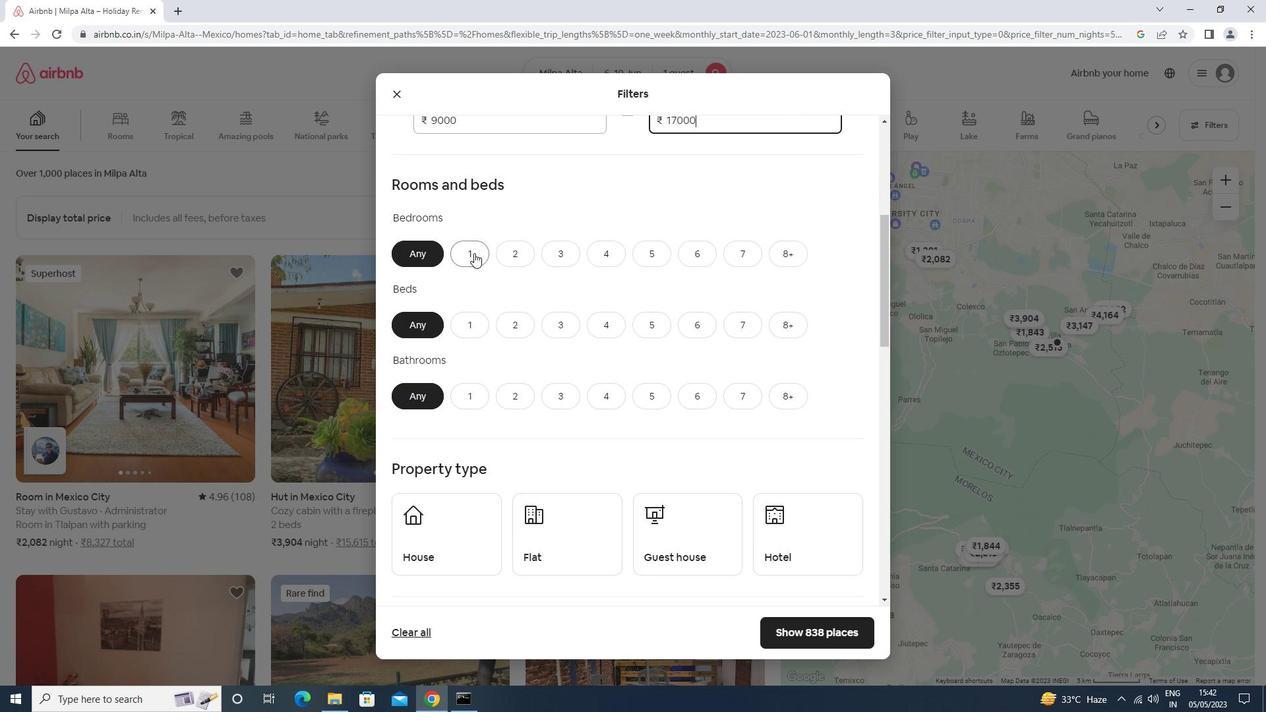 
Action: Mouse moved to (467, 317)
Screenshot: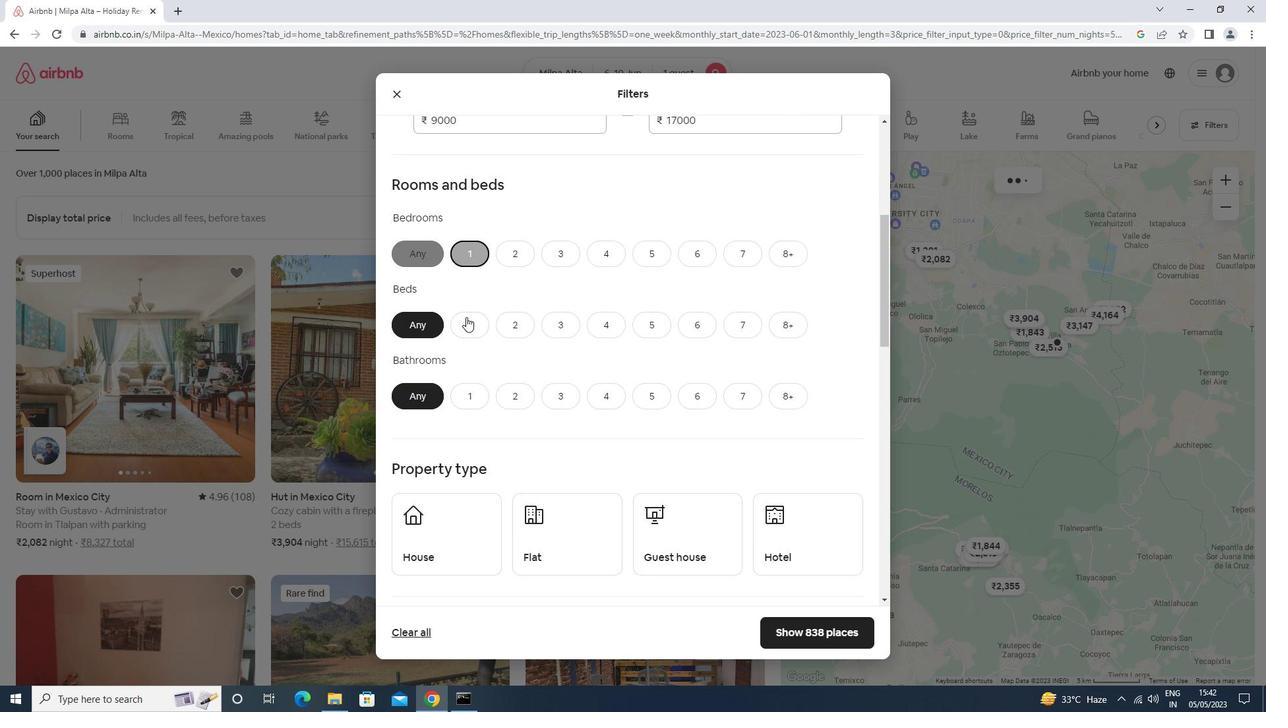 
Action: Mouse pressed left at (467, 317)
Screenshot: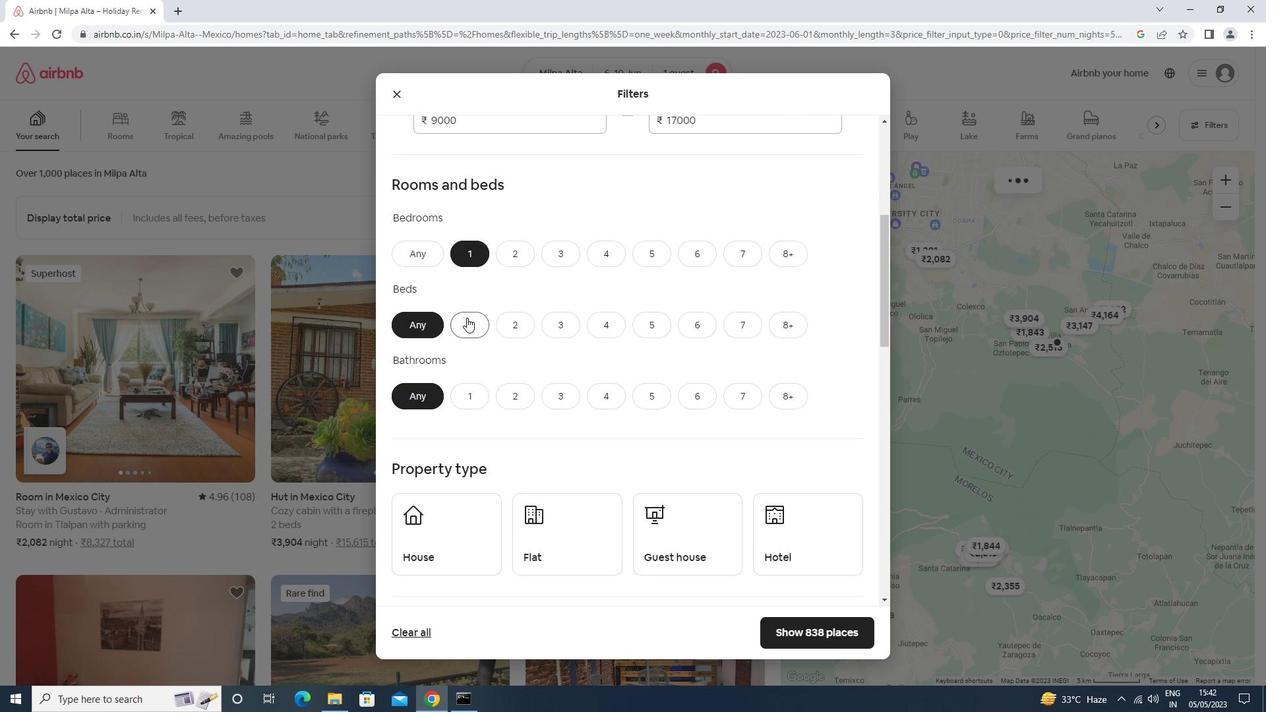 
Action: Mouse moved to (476, 385)
Screenshot: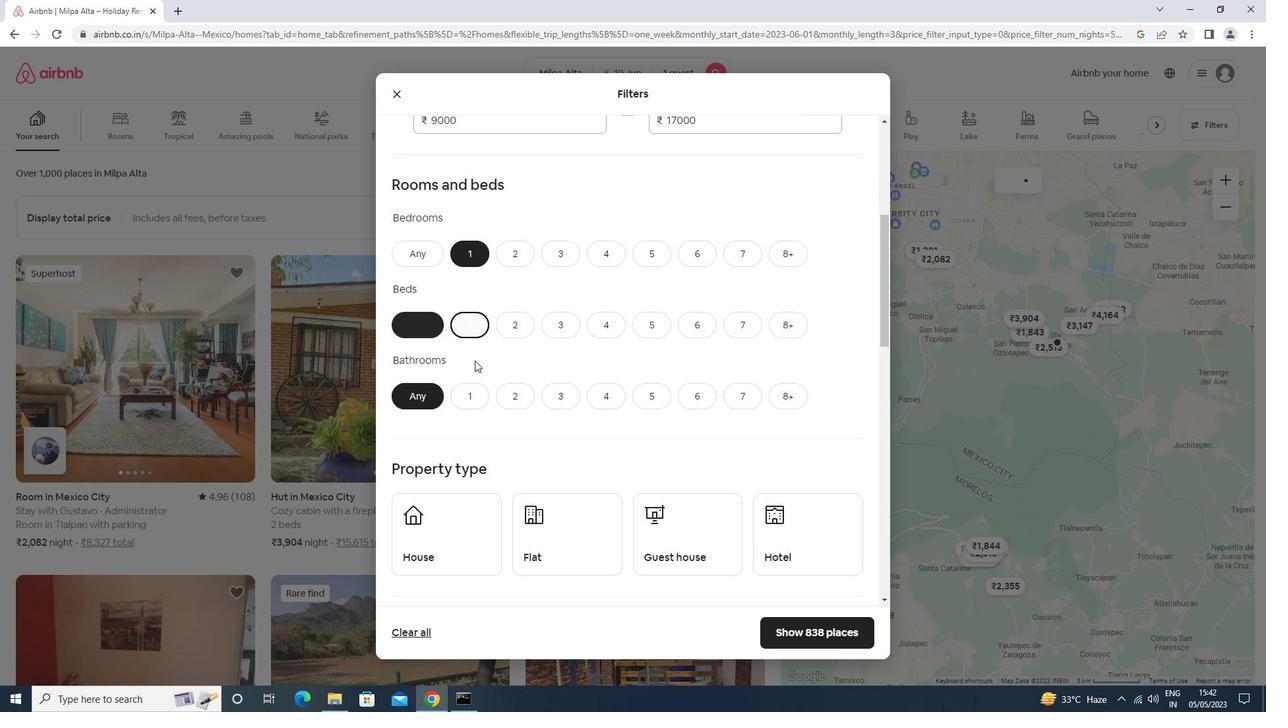 
Action: Mouse pressed left at (476, 385)
Screenshot: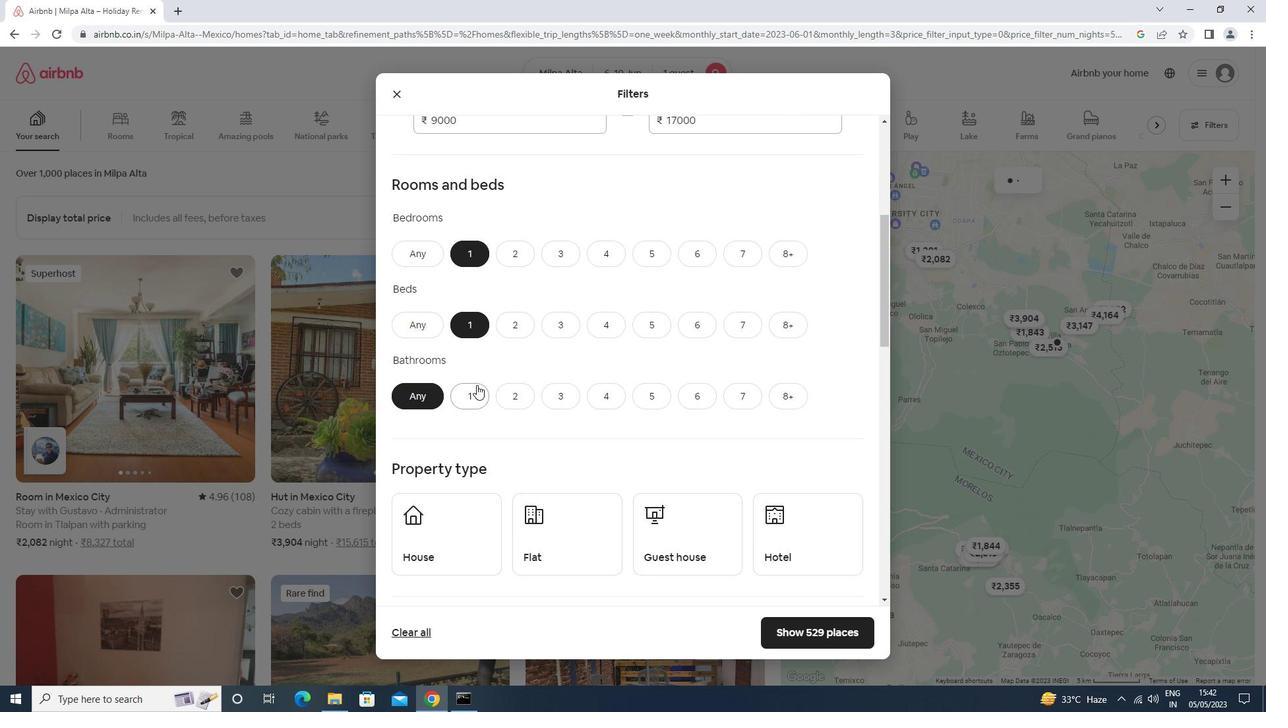 
Action: Mouse scrolled (476, 384) with delta (0, 0)
Screenshot: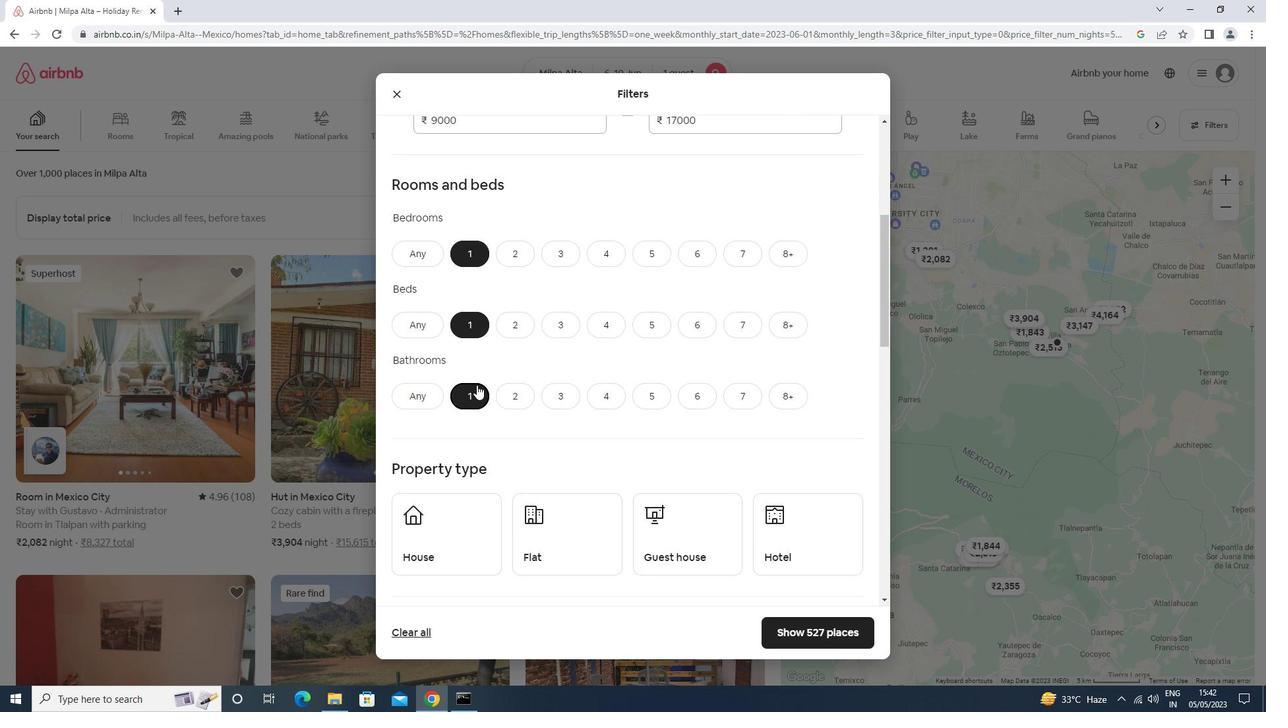 
Action: Mouse scrolled (476, 384) with delta (0, 0)
Screenshot: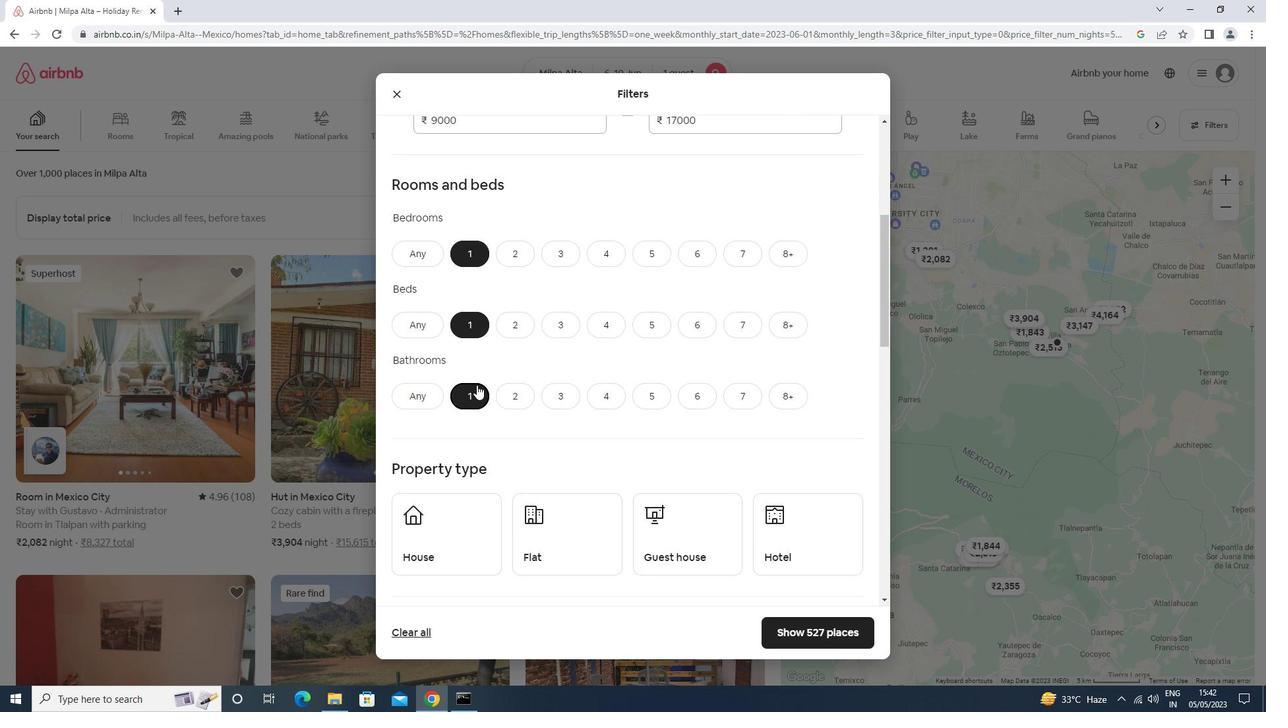 
Action: Mouse scrolled (476, 384) with delta (0, 0)
Screenshot: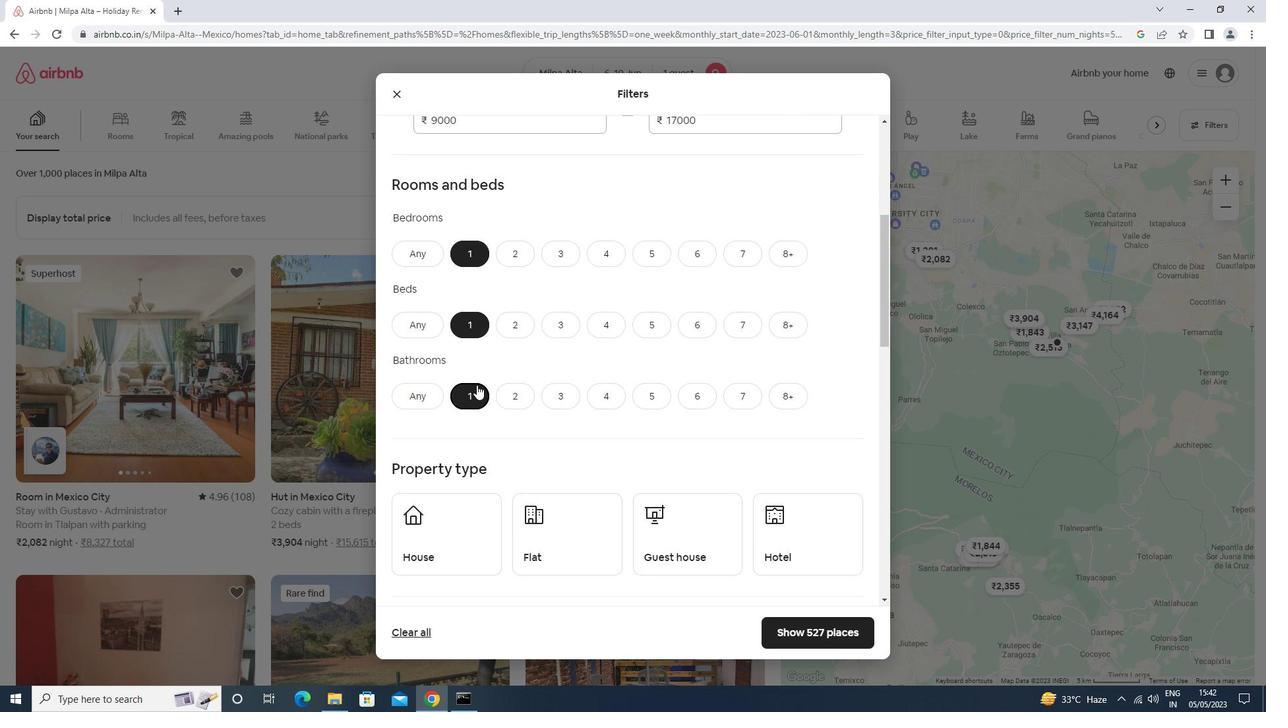 
Action: Mouse scrolled (476, 384) with delta (0, 0)
Screenshot: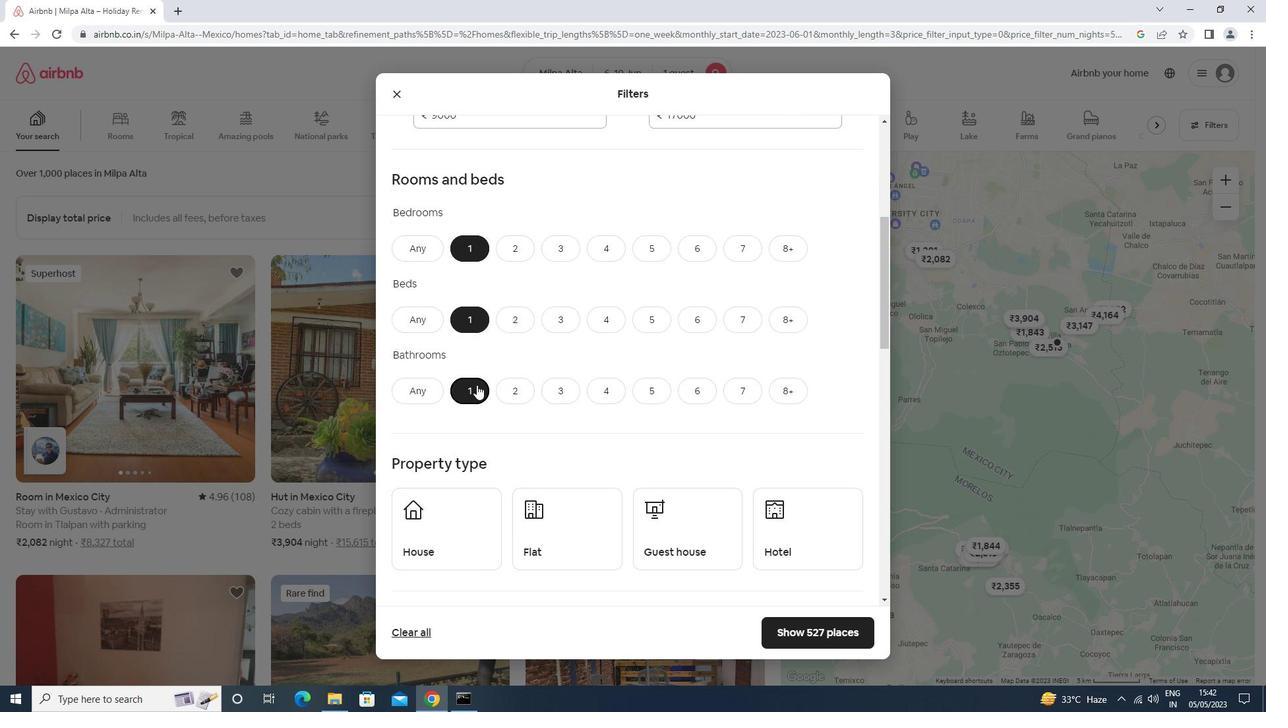 
Action: Mouse moved to (463, 297)
Screenshot: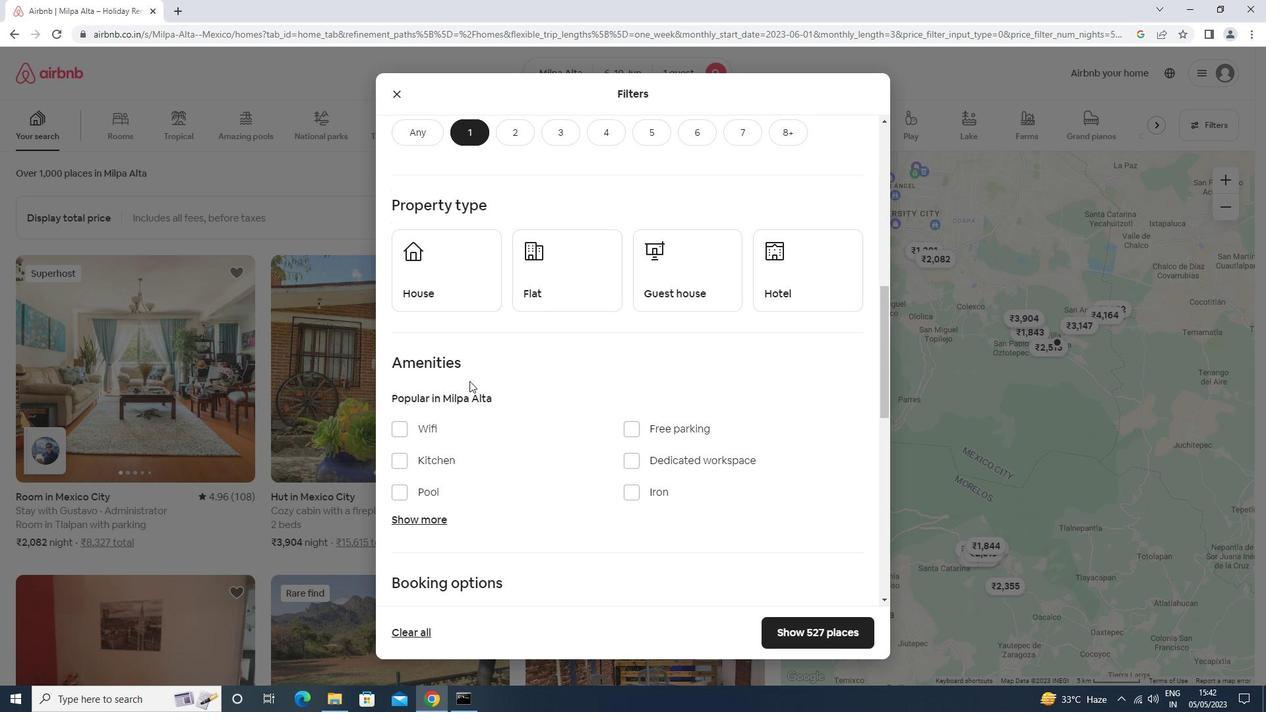 
Action: Mouse pressed left at (463, 297)
Screenshot: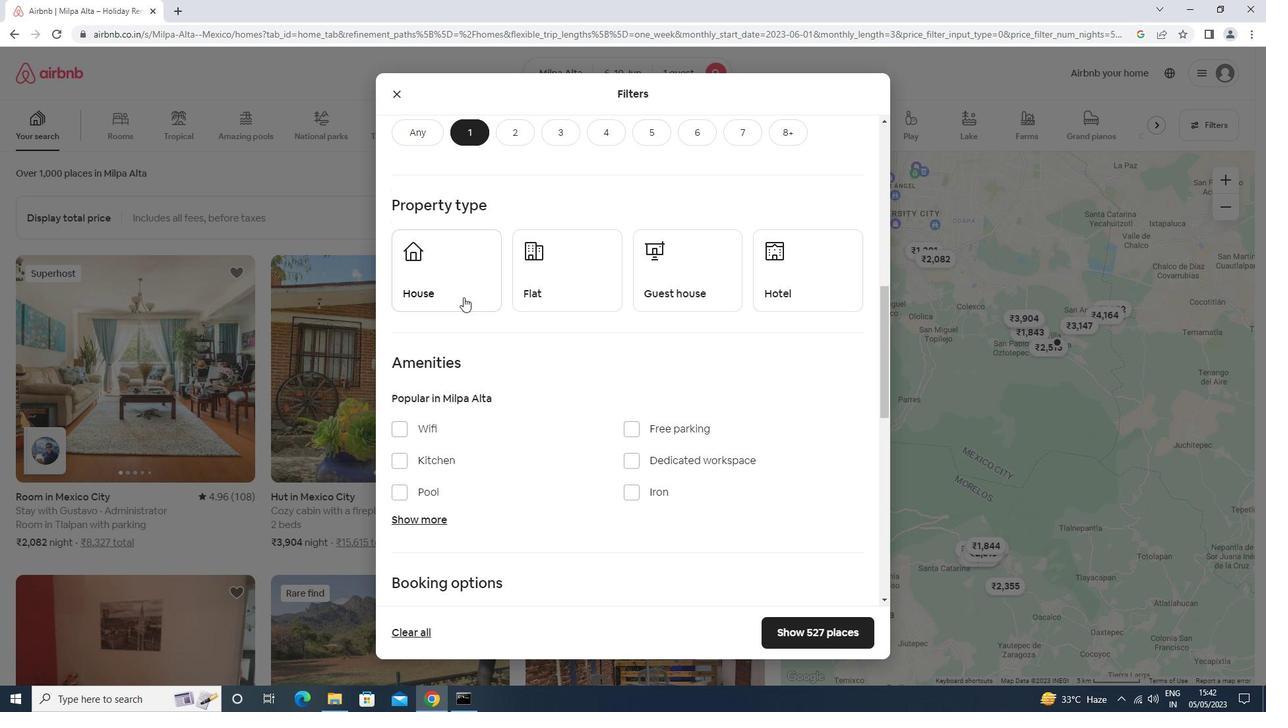 
Action: Mouse moved to (571, 300)
Screenshot: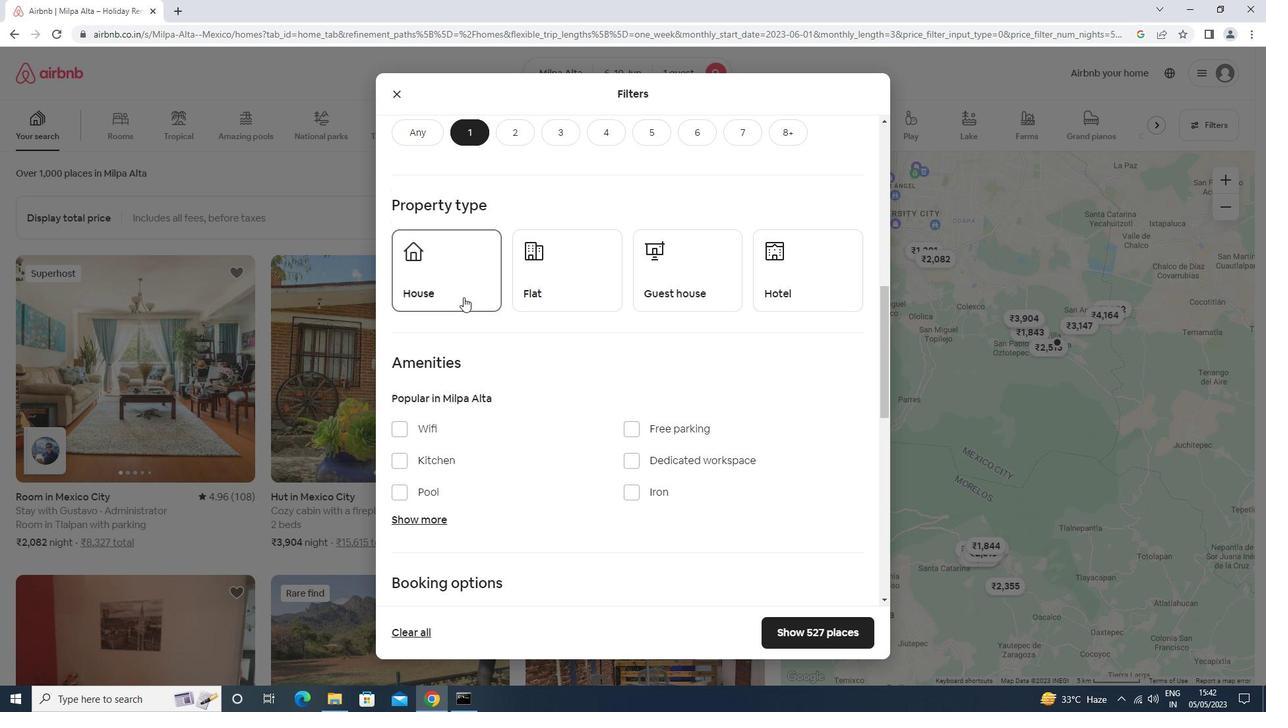 
Action: Mouse pressed left at (571, 300)
Screenshot: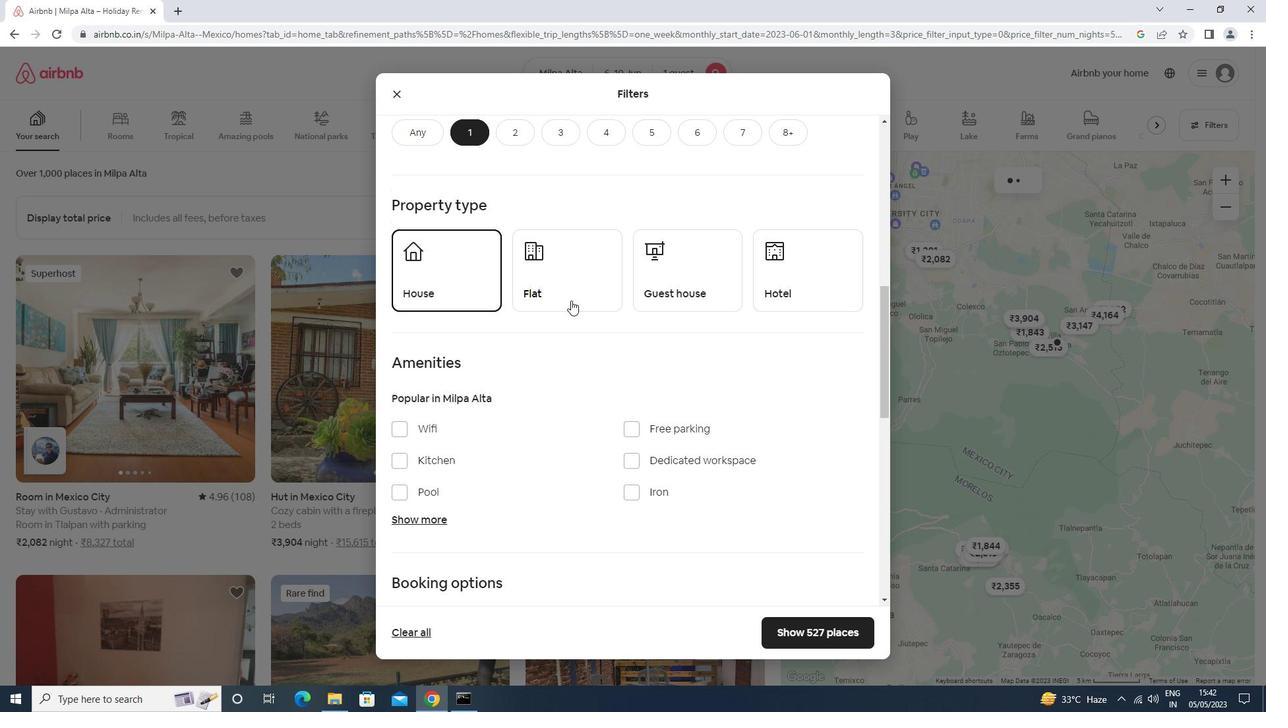 
Action: Mouse moved to (716, 272)
Screenshot: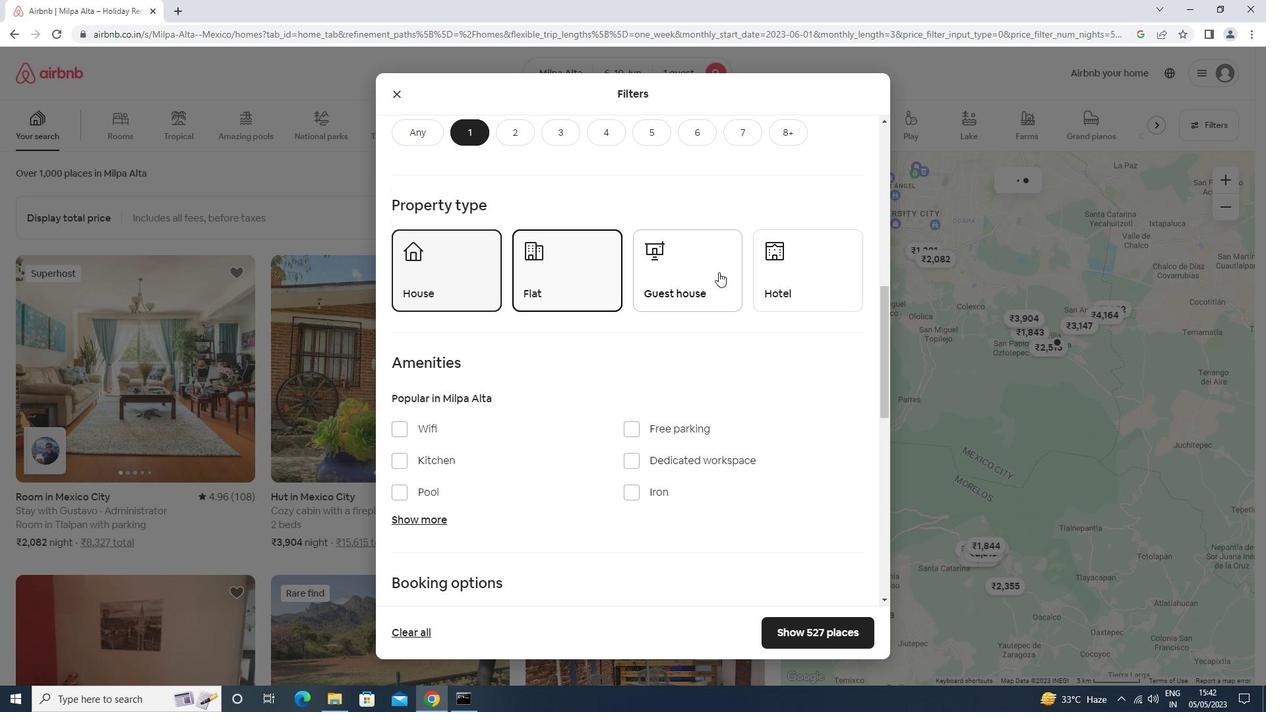 
Action: Mouse pressed left at (716, 272)
Screenshot: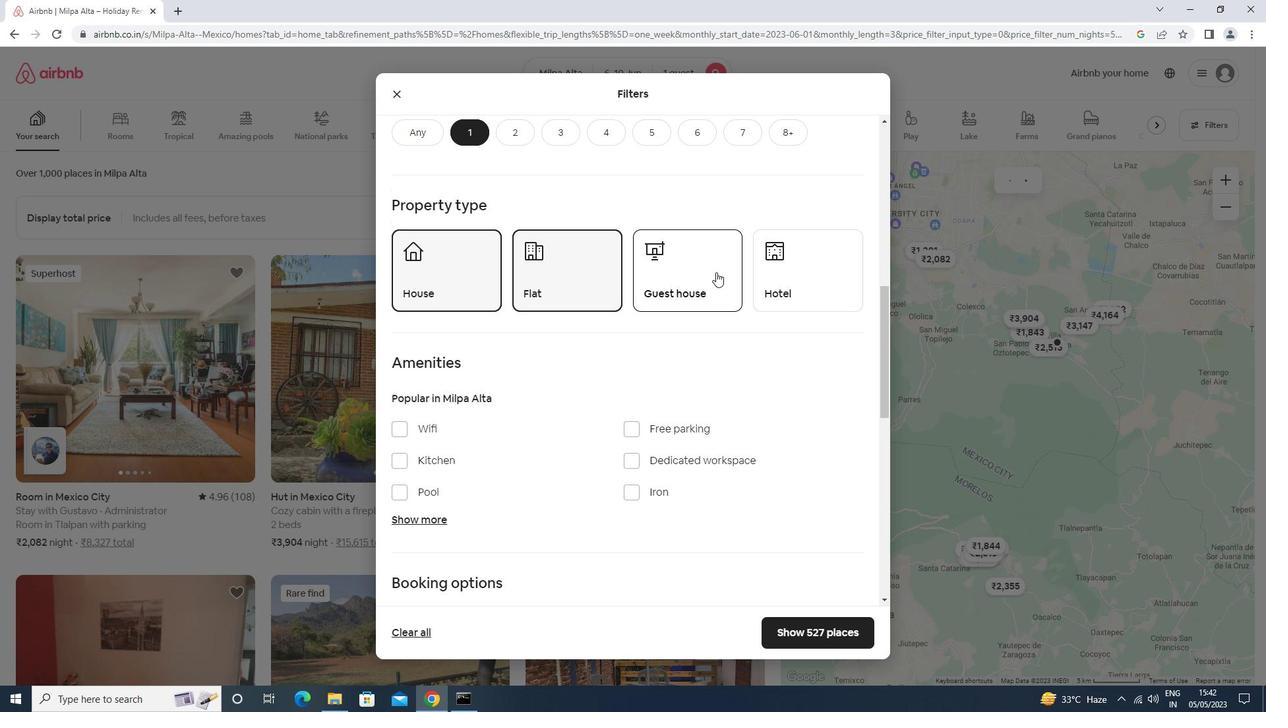 
Action: Mouse moved to (772, 279)
Screenshot: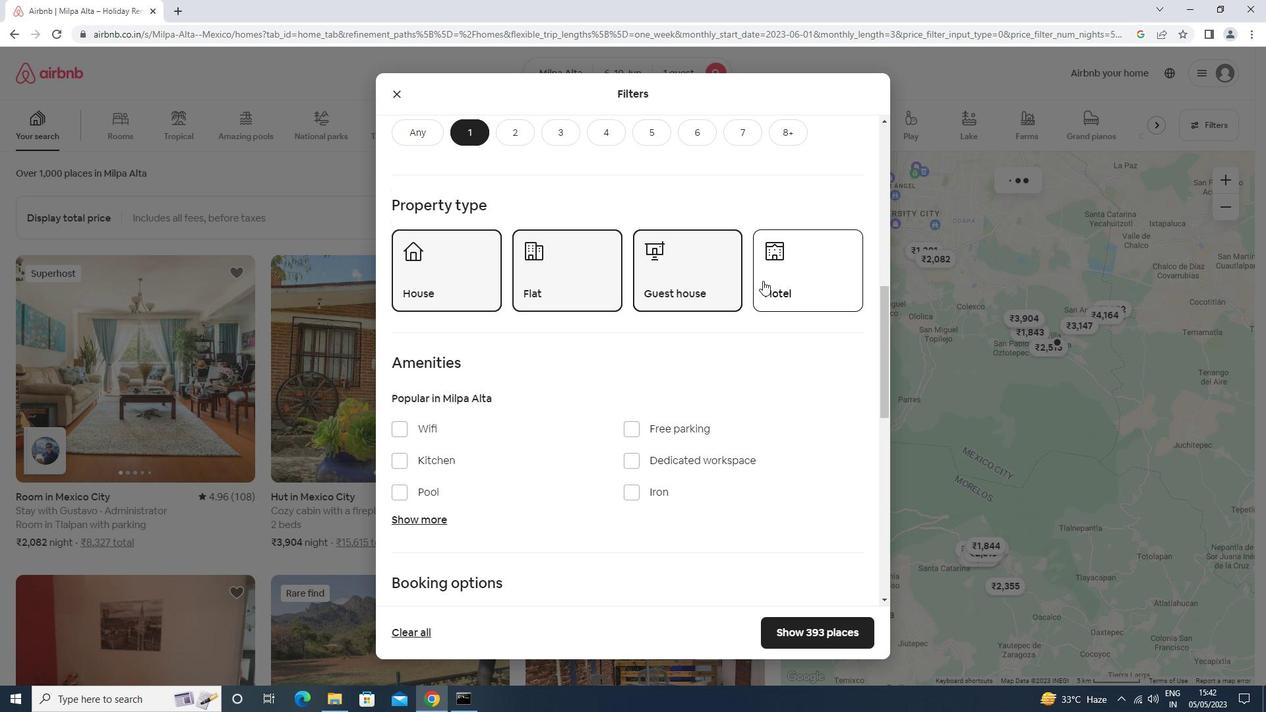 
Action: Mouse pressed left at (772, 279)
Screenshot: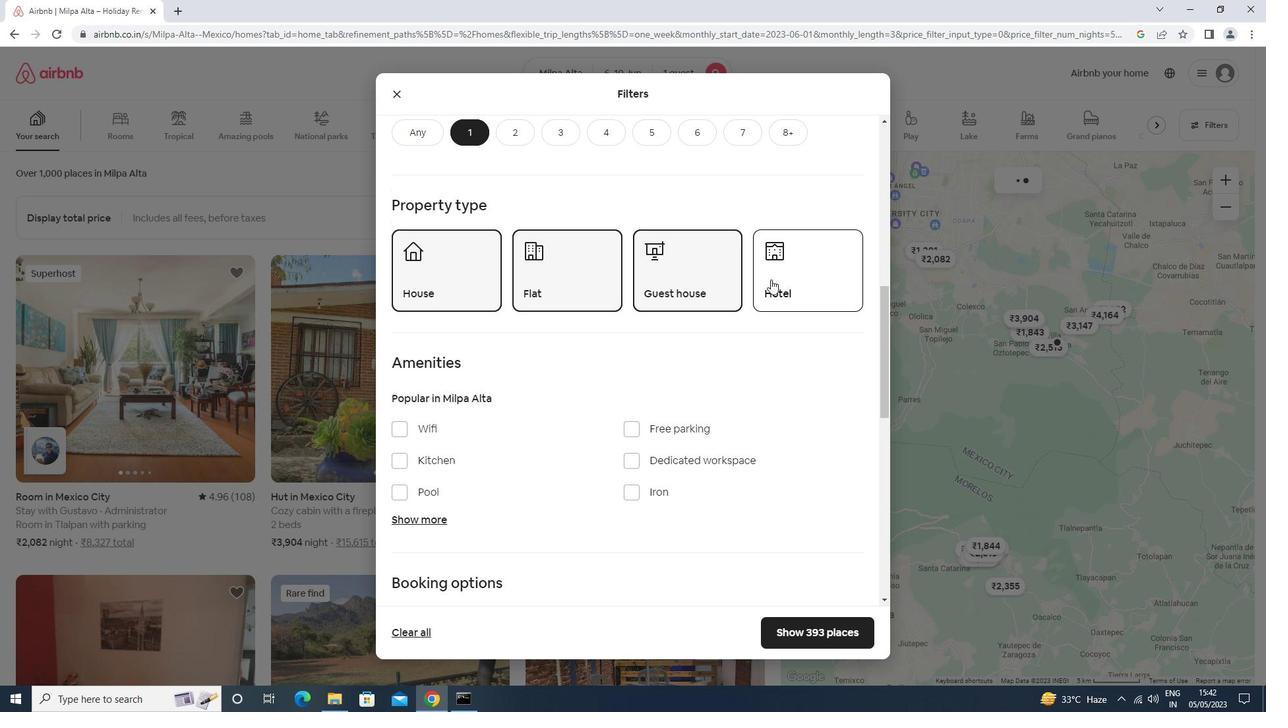 
Action: Mouse moved to (714, 284)
Screenshot: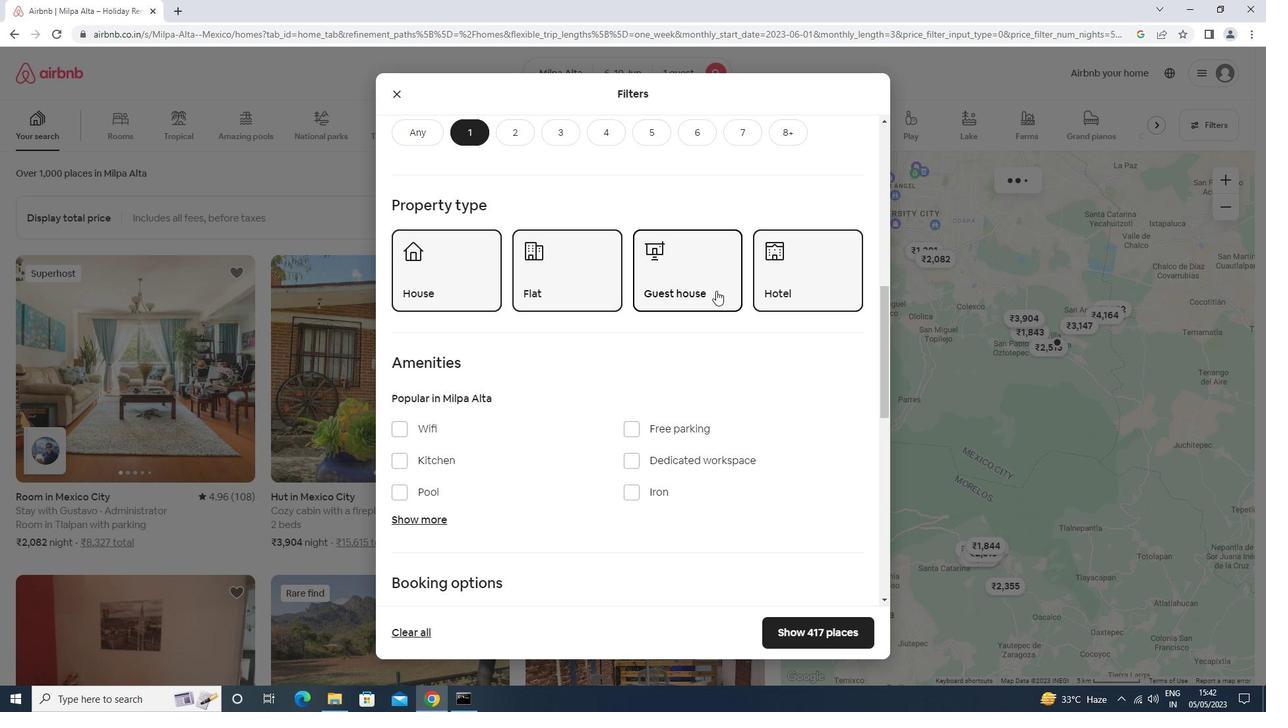 
Action: Mouse scrolled (714, 284) with delta (0, 0)
Screenshot: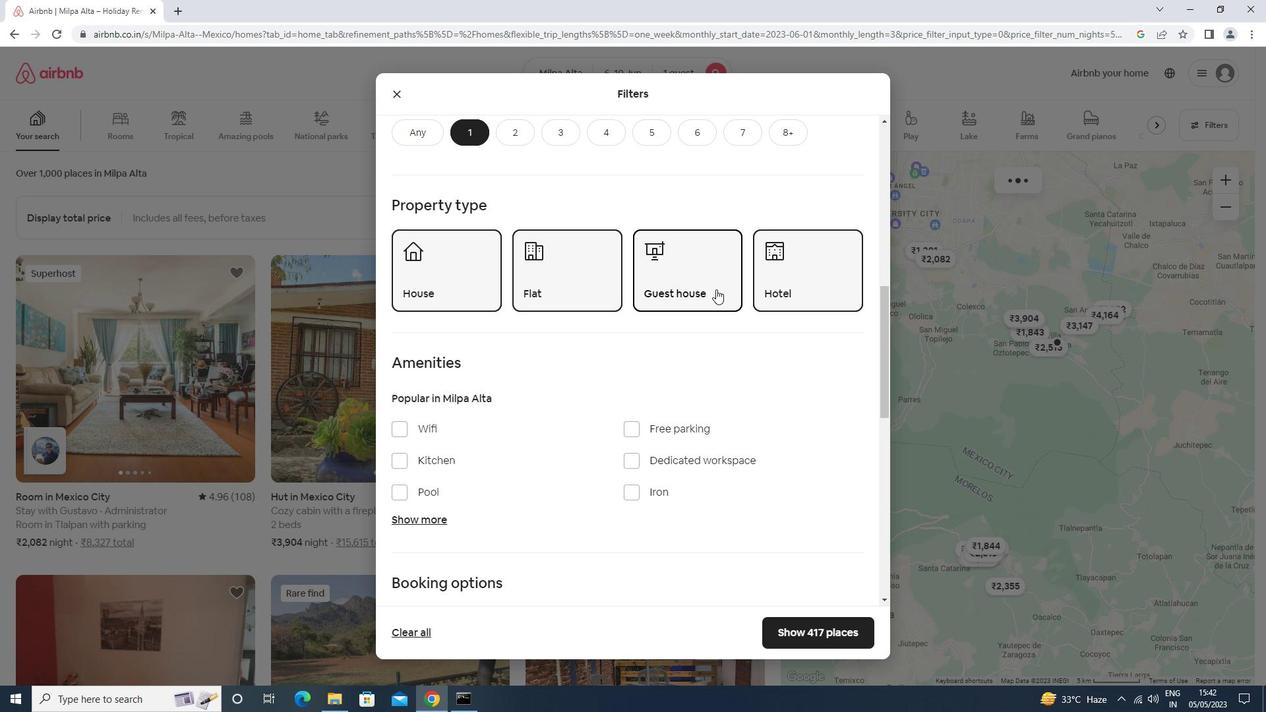 
Action: Mouse scrolled (714, 284) with delta (0, 0)
Screenshot: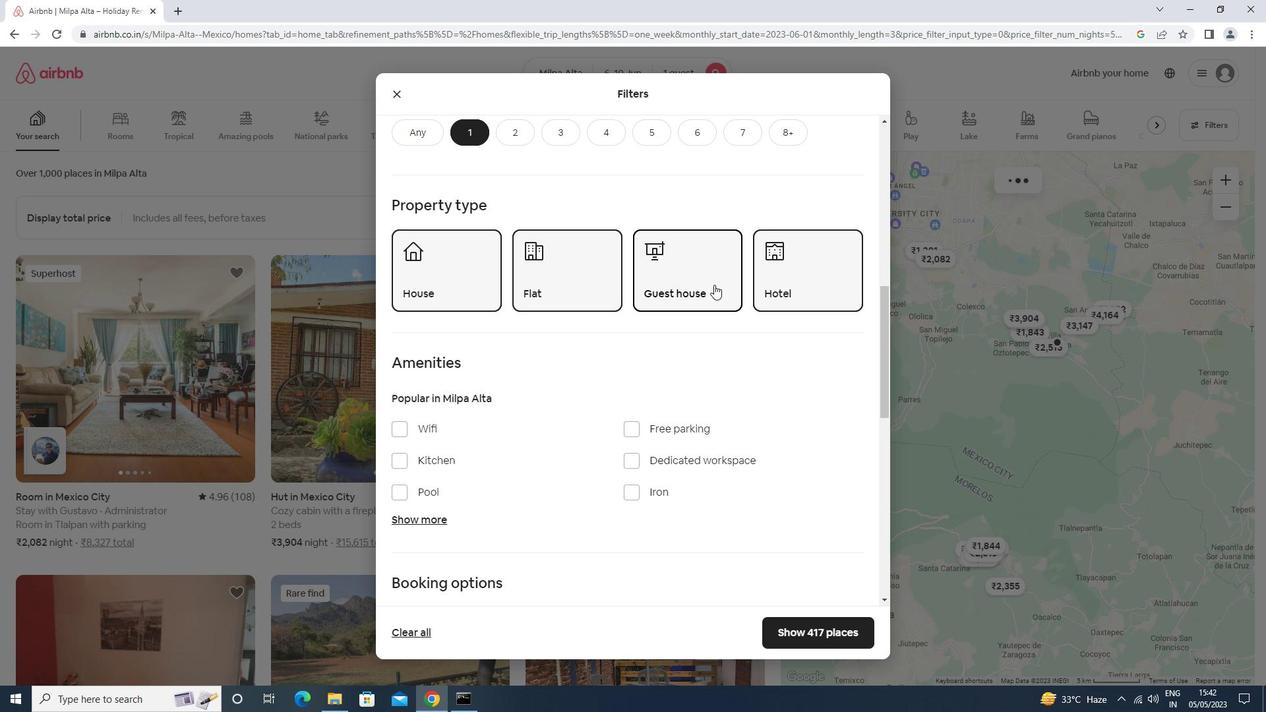 
Action: Mouse scrolled (714, 284) with delta (0, 0)
Screenshot: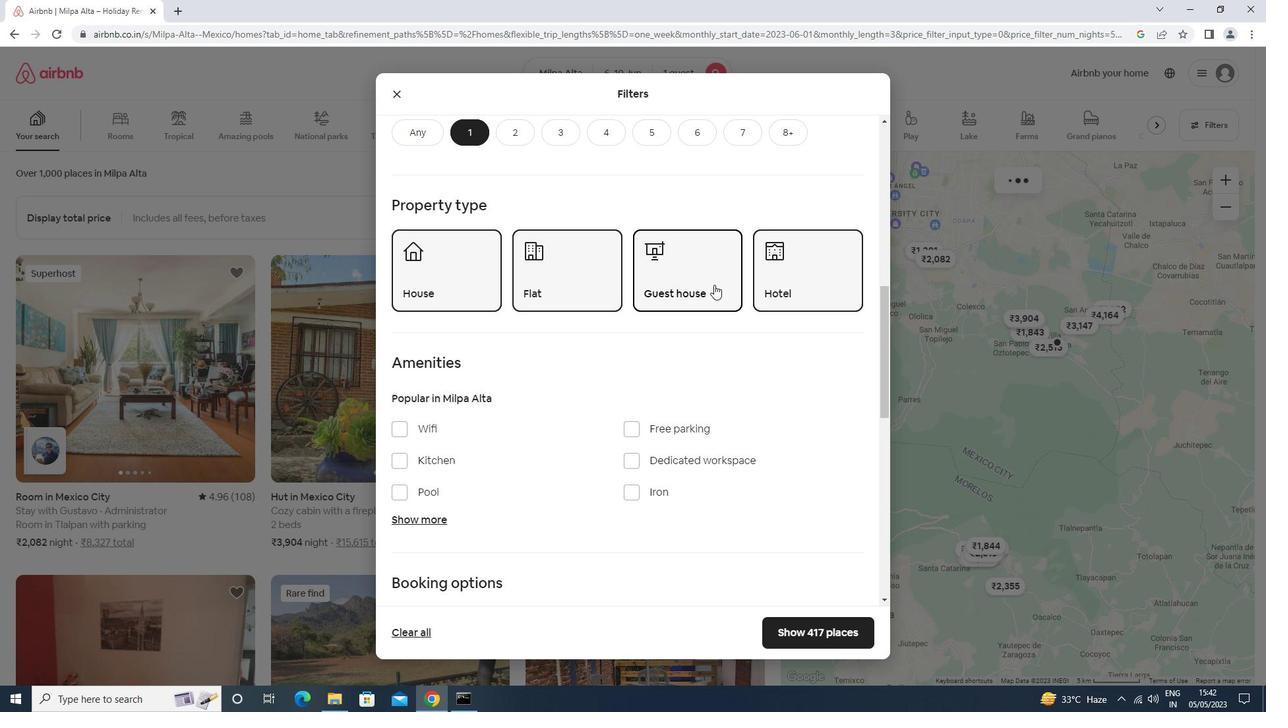 
Action: Mouse moved to (713, 284)
Screenshot: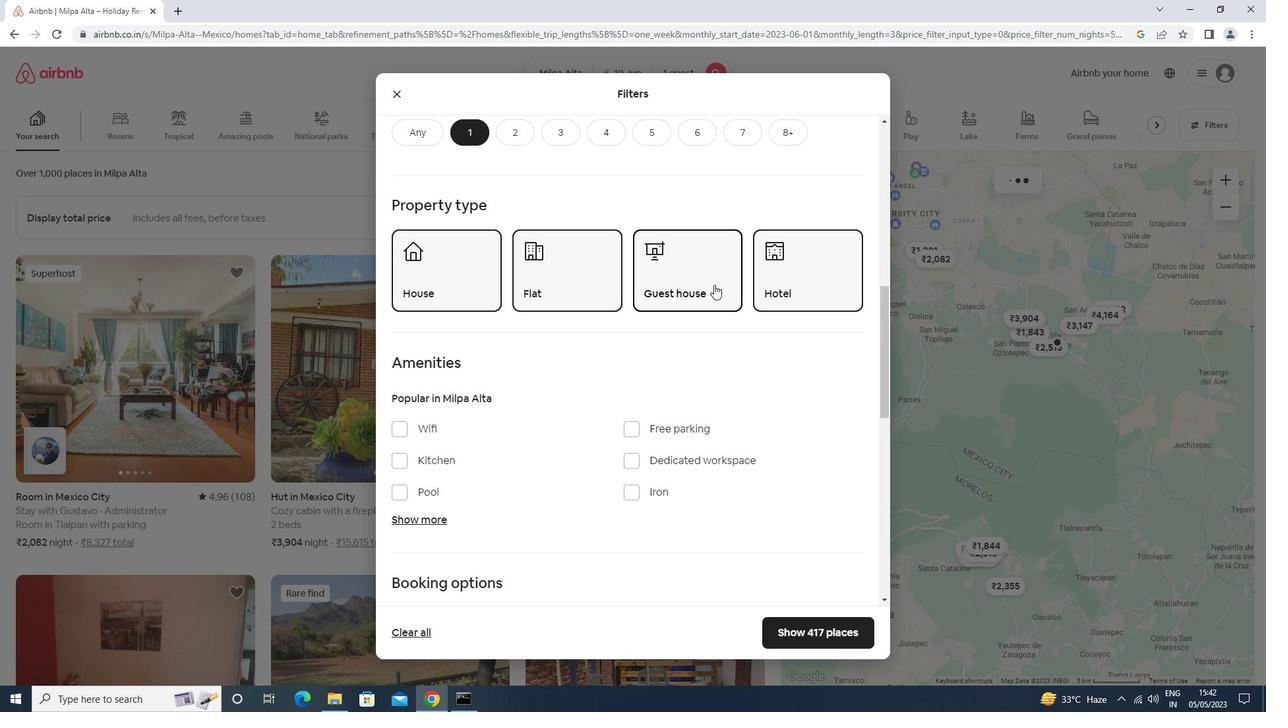 
Action: Mouse scrolled (713, 283) with delta (0, 0)
Screenshot: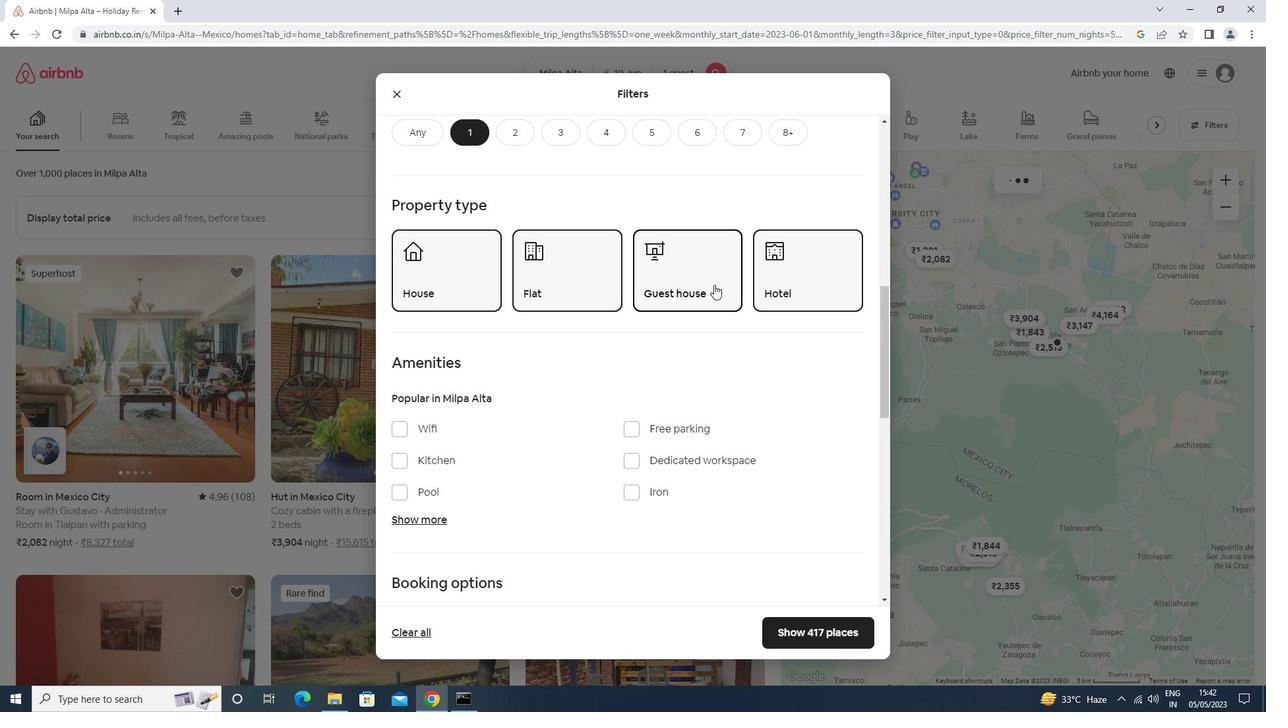 
Action: Mouse scrolled (713, 283) with delta (0, 0)
Screenshot: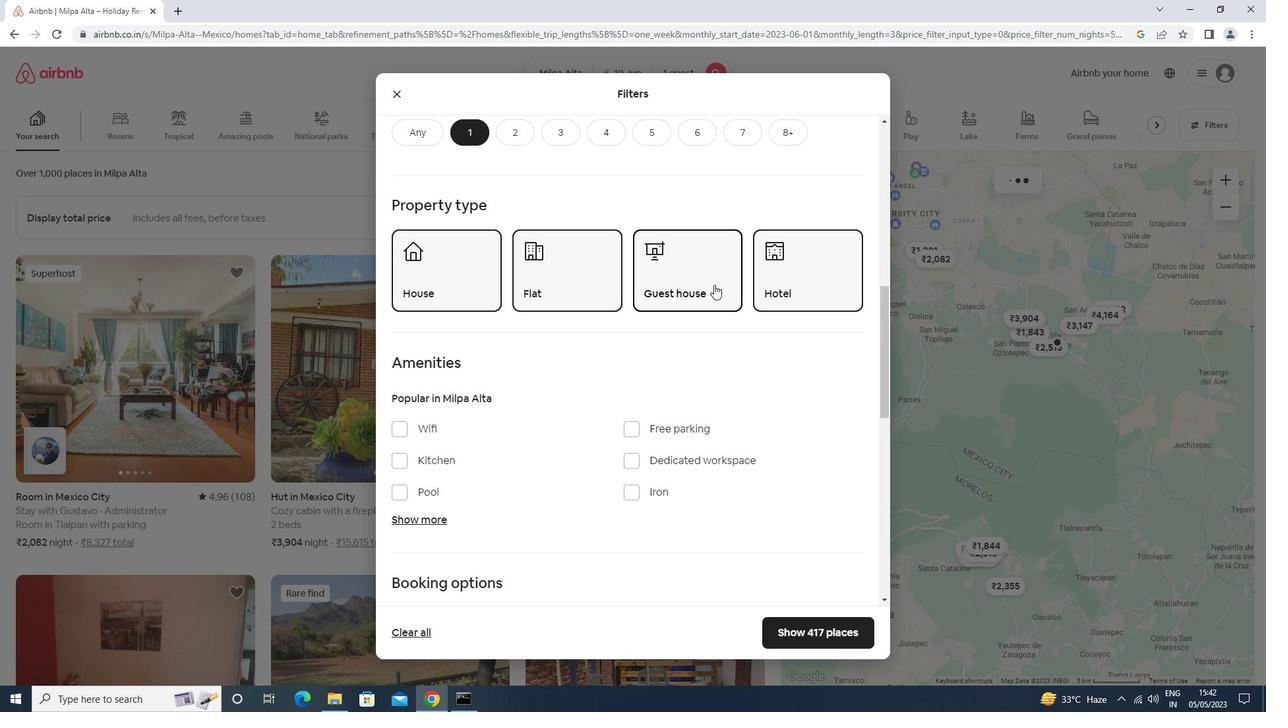 
Action: Mouse scrolled (713, 283) with delta (0, 0)
Screenshot: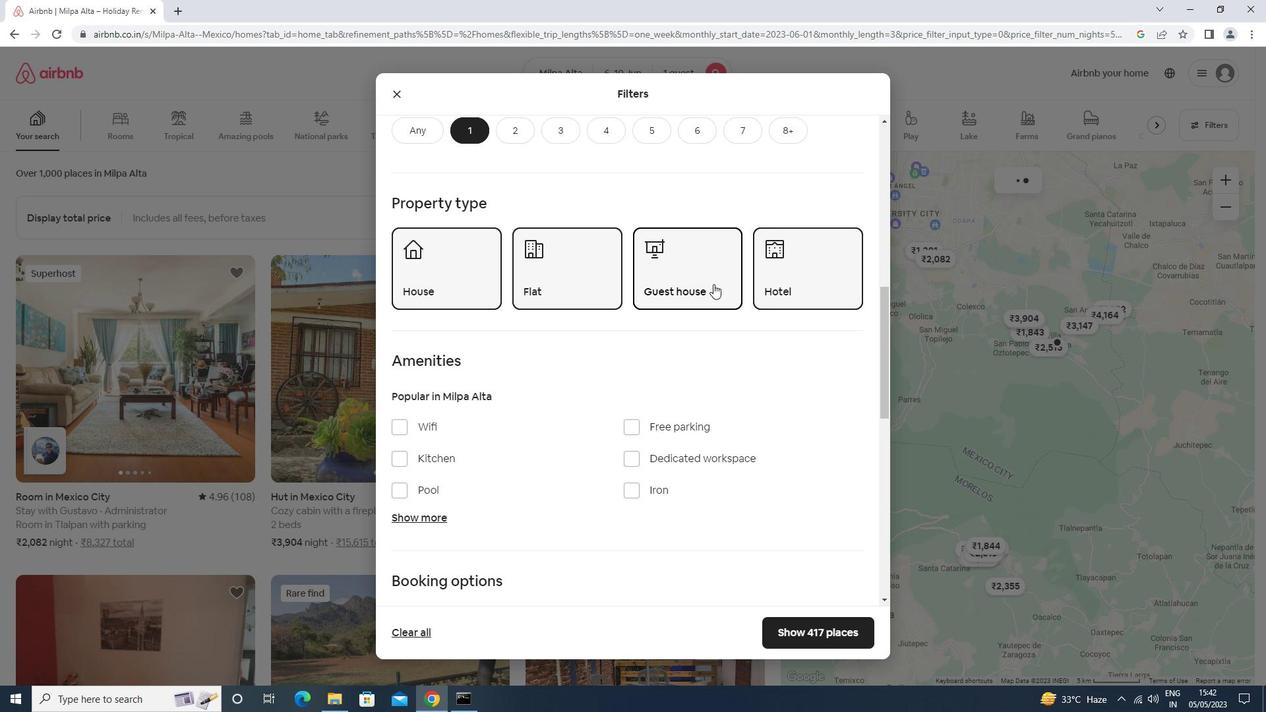 
Action: Mouse moved to (821, 276)
Screenshot: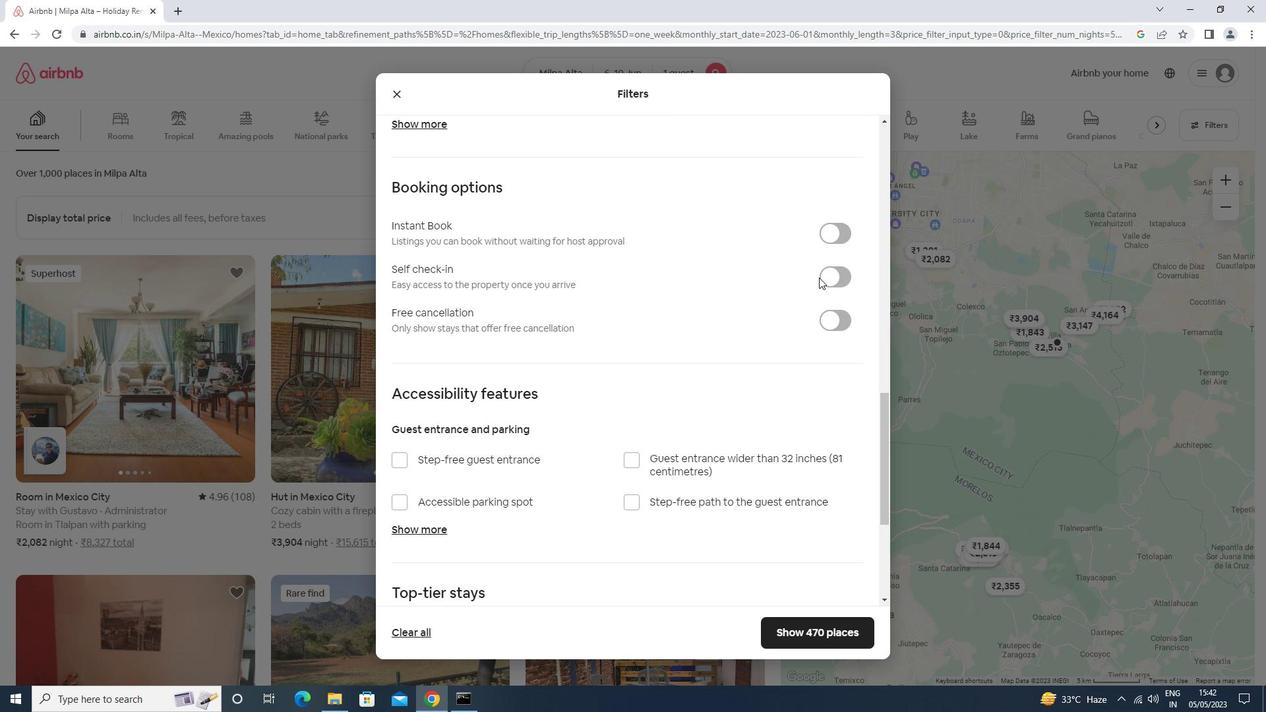 
Action: Mouse pressed left at (821, 276)
Screenshot: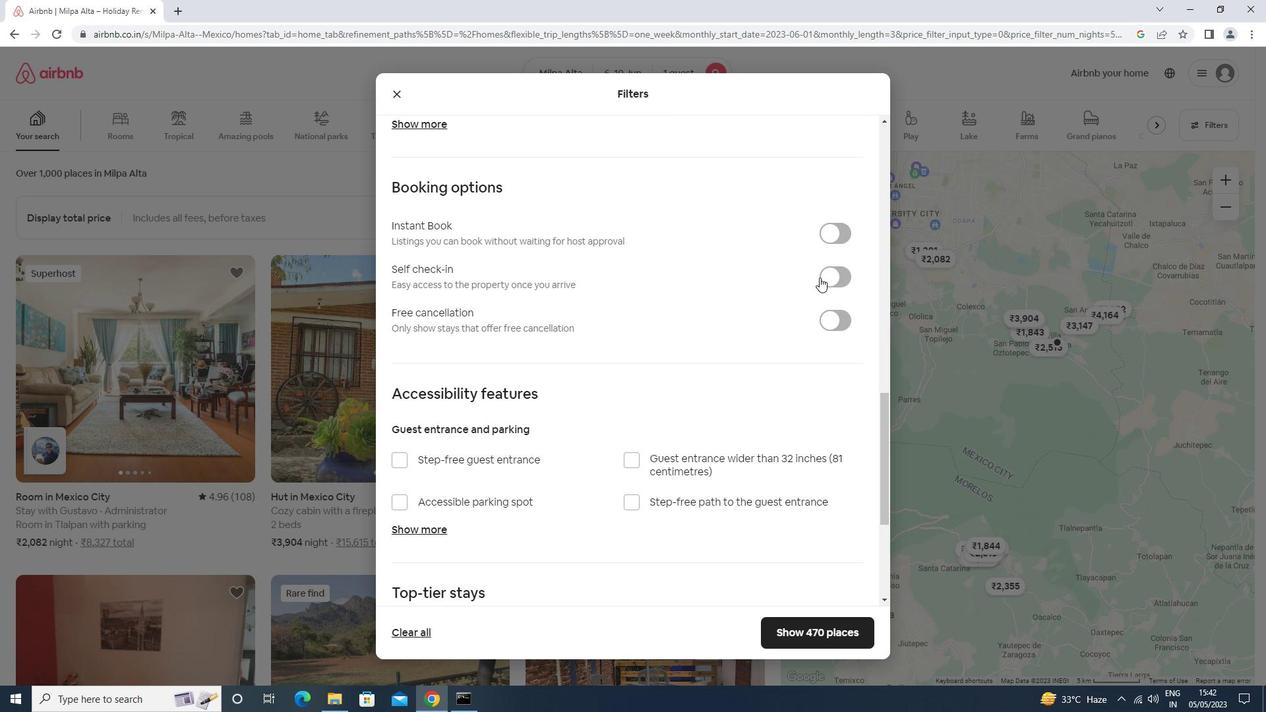 
Action: Mouse moved to (575, 389)
Screenshot: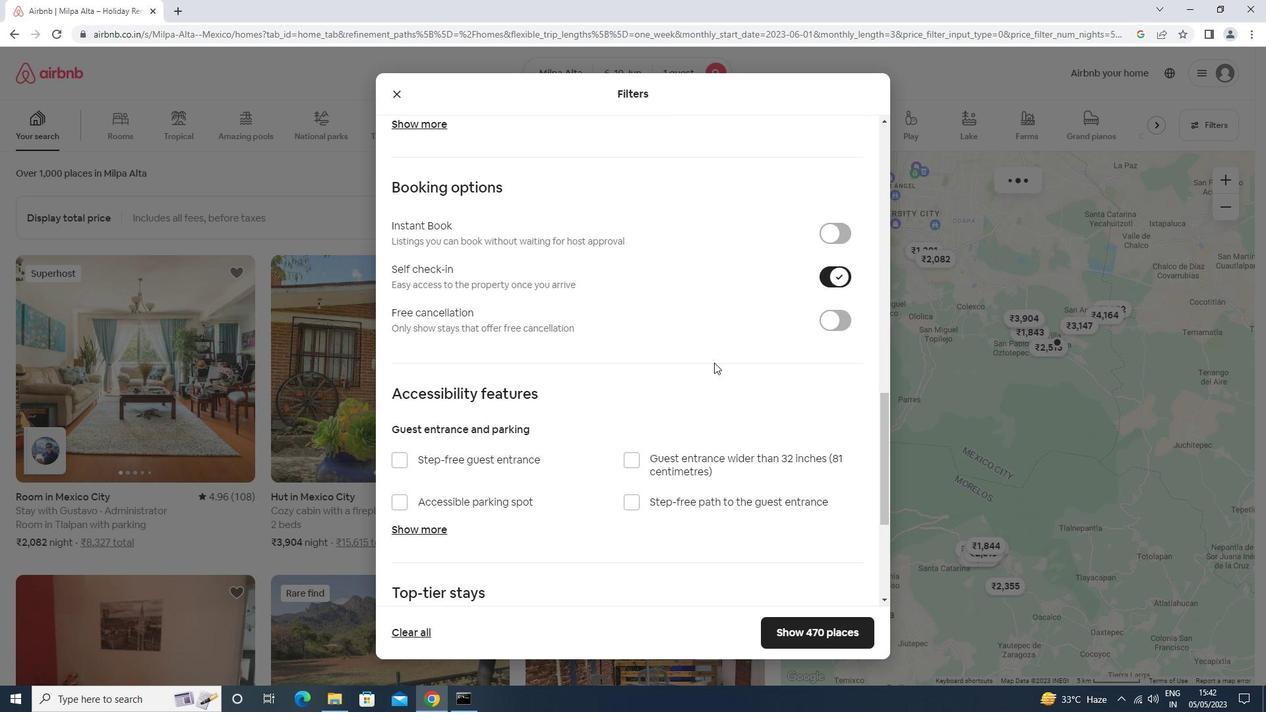 
Action: Mouse scrolled (575, 389) with delta (0, 0)
Screenshot: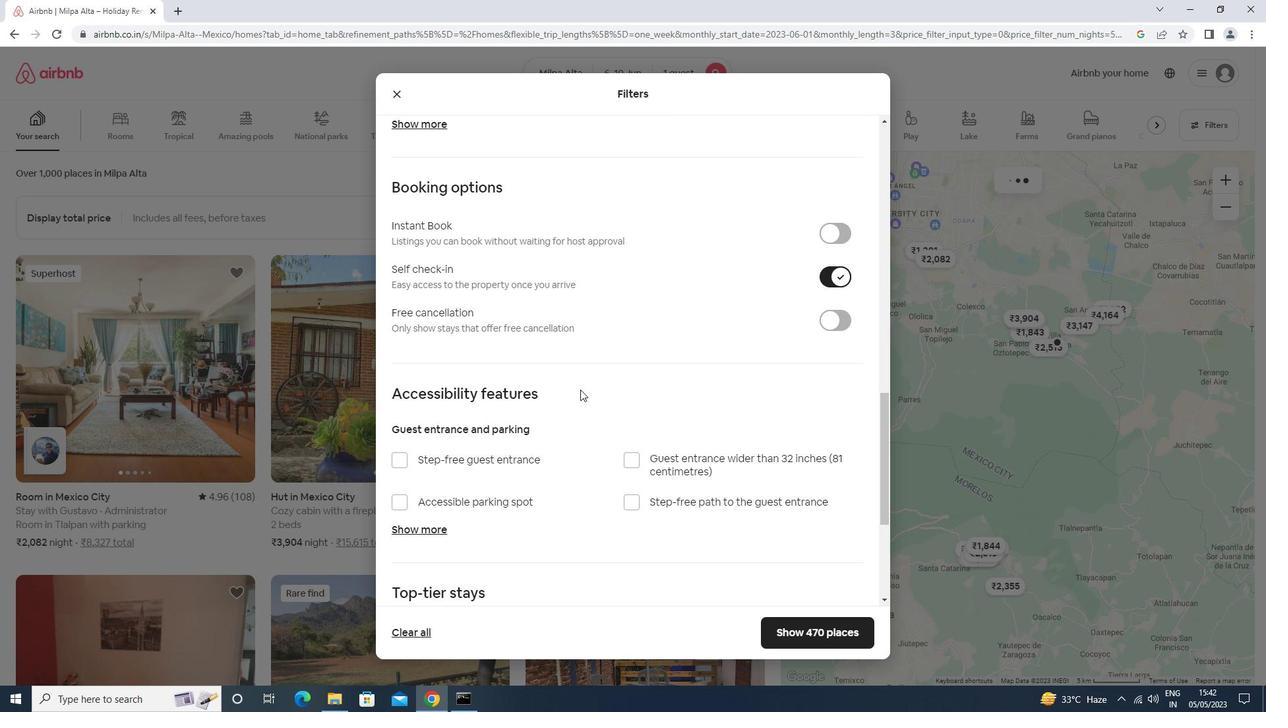 
Action: Mouse moved to (575, 390)
Screenshot: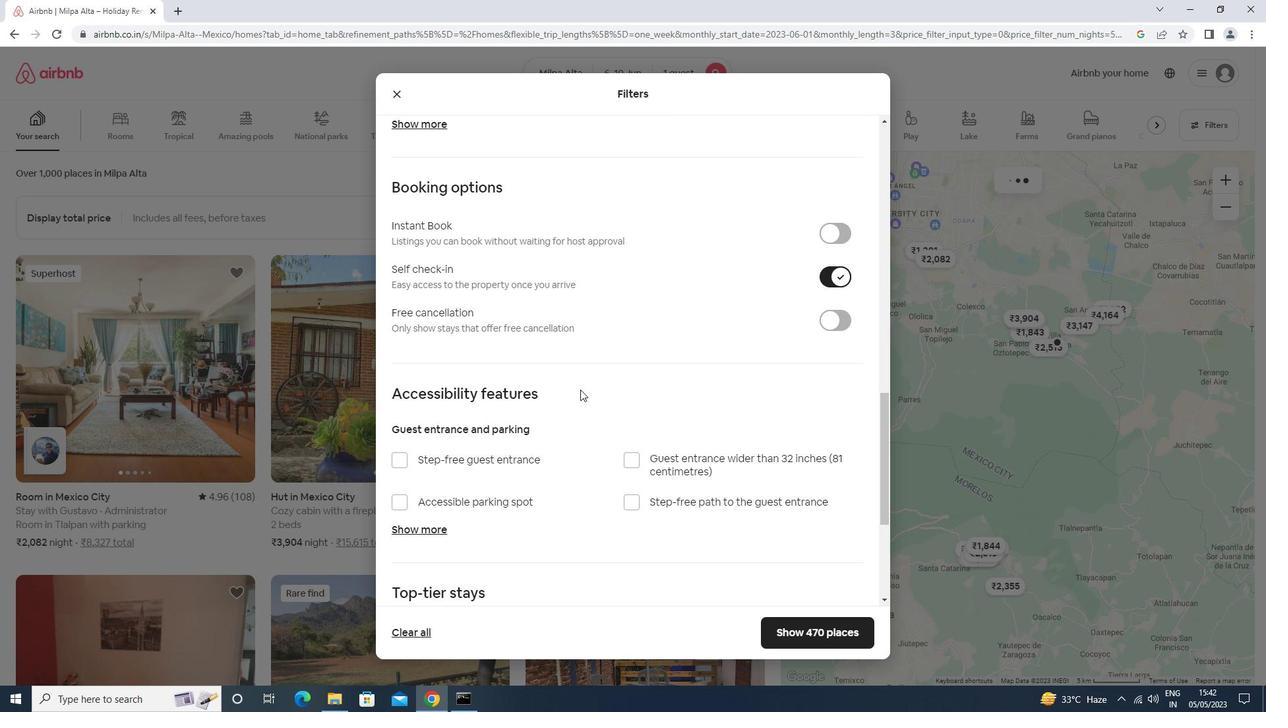 
Action: Mouse scrolled (575, 389) with delta (0, 0)
Screenshot: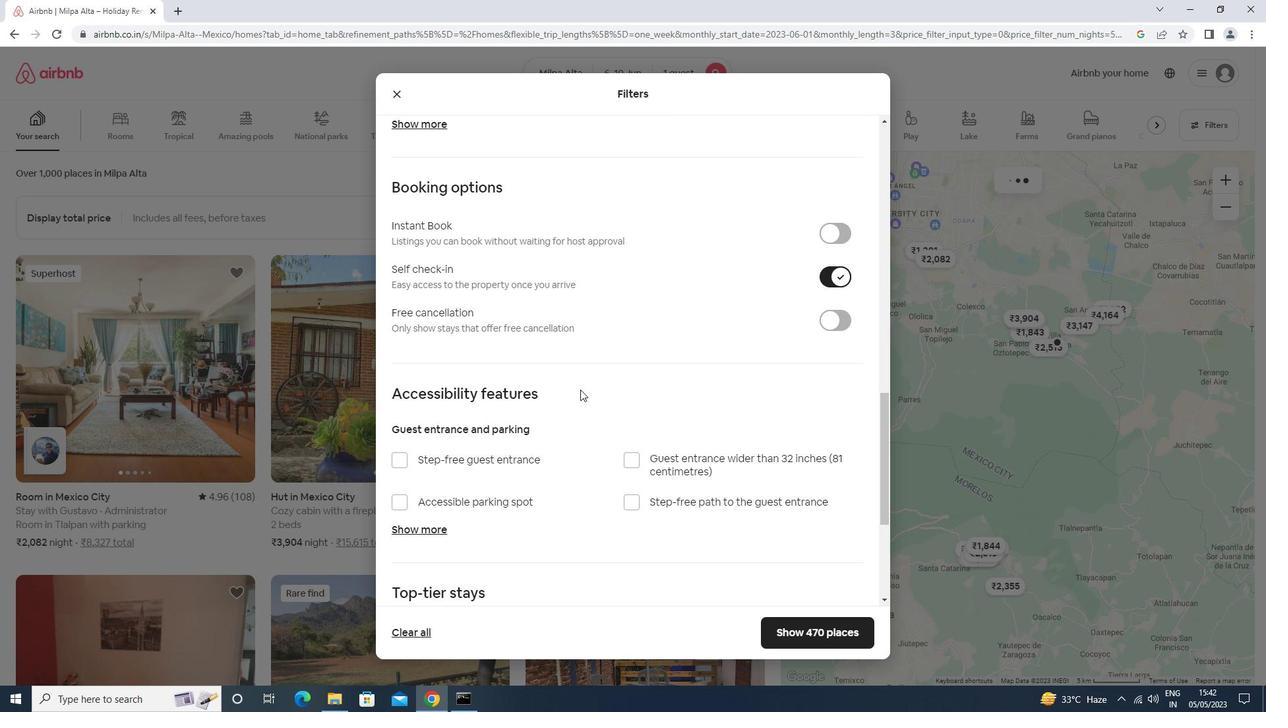 
Action: Mouse scrolled (575, 389) with delta (0, 0)
Screenshot: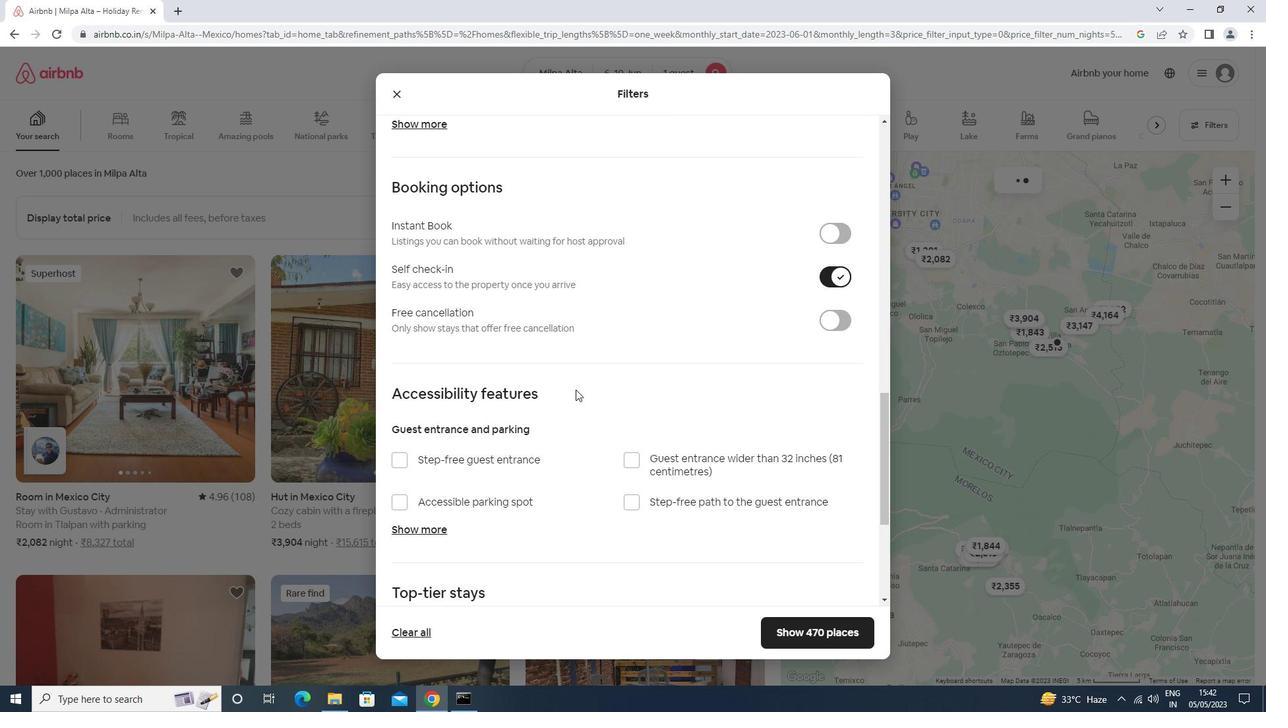 
Action: Mouse scrolled (575, 389) with delta (0, 0)
Screenshot: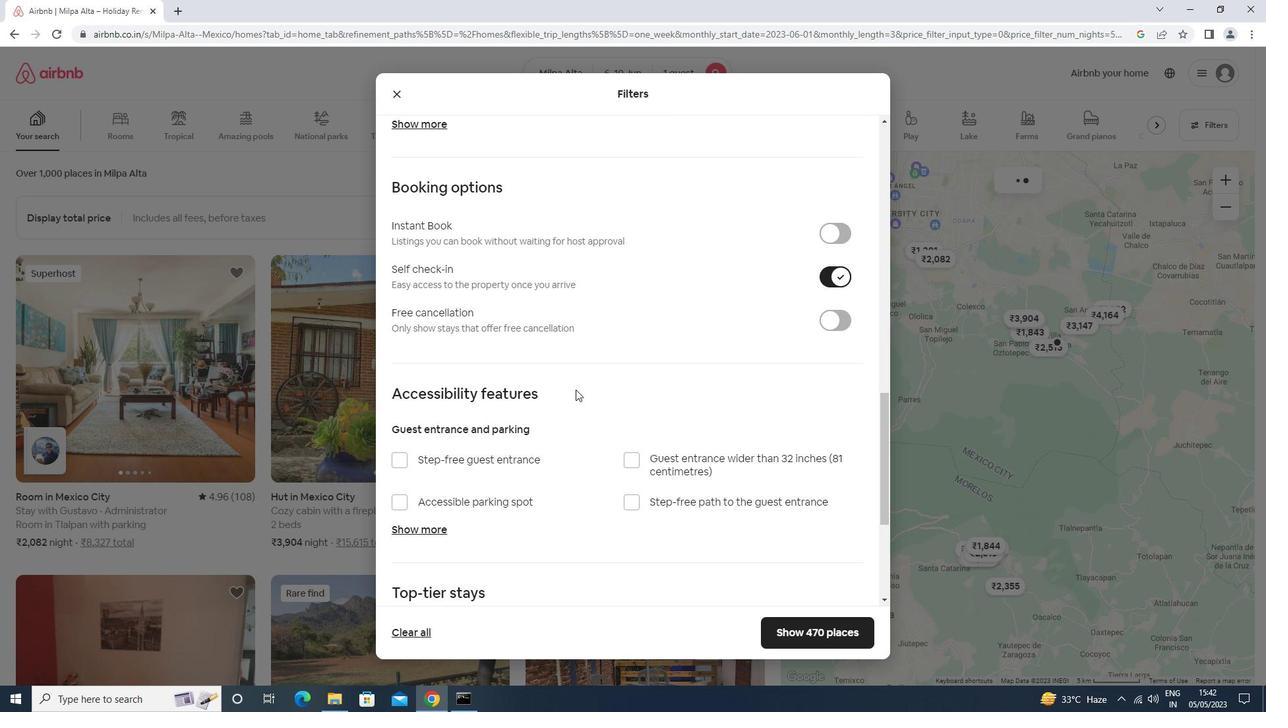 
Action: Mouse scrolled (575, 389) with delta (0, 0)
Screenshot: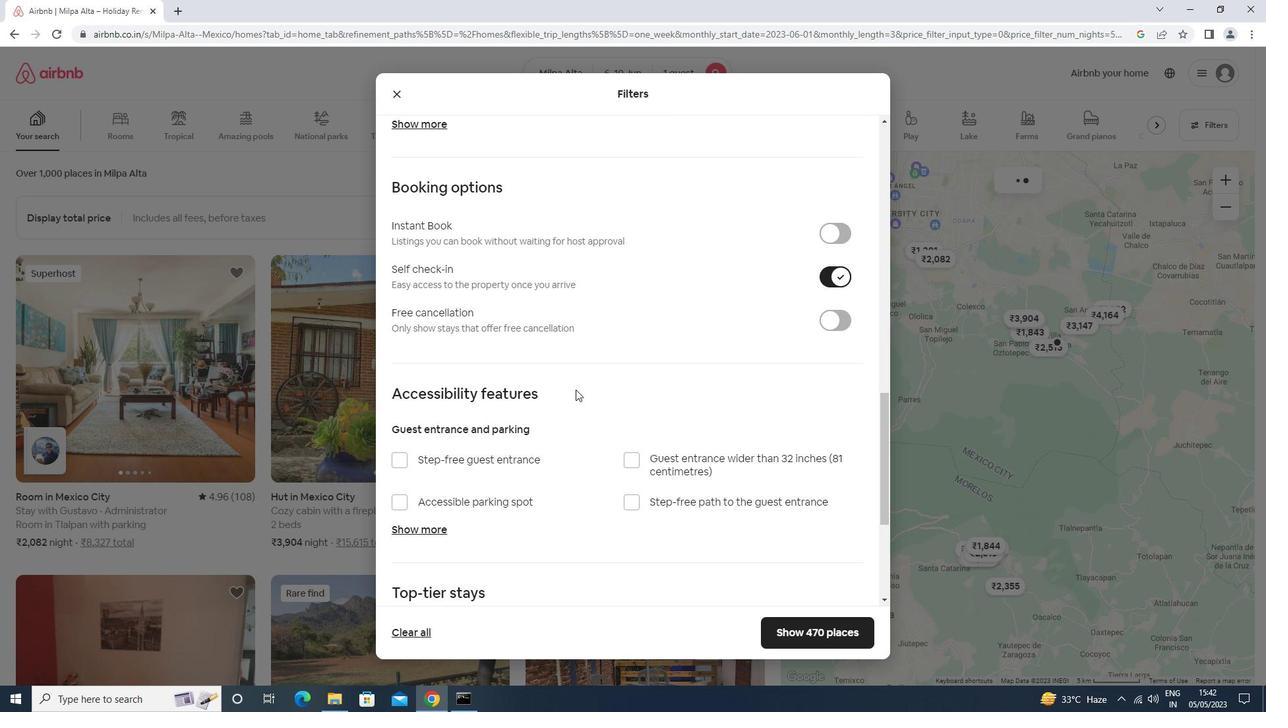
Action: Mouse scrolled (575, 389) with delta (0, 0)
Screenshot: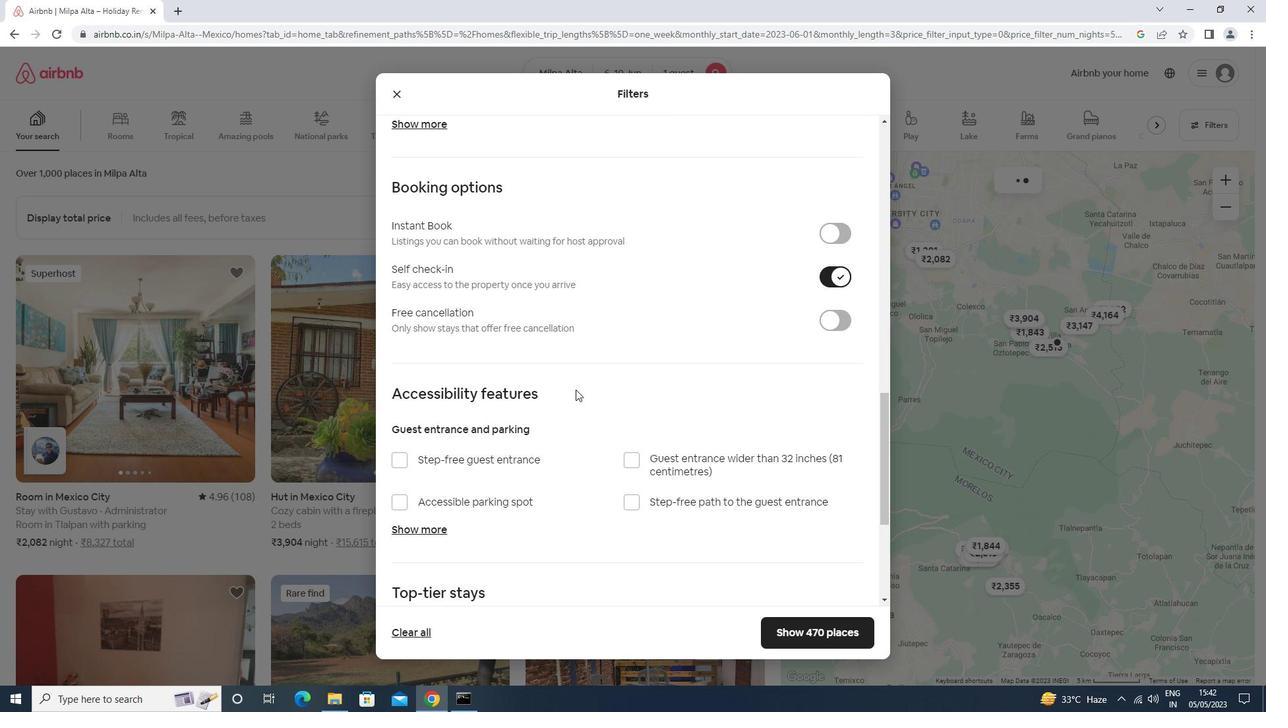 
Action: Mouse moved to (441, 509)
Screenshot: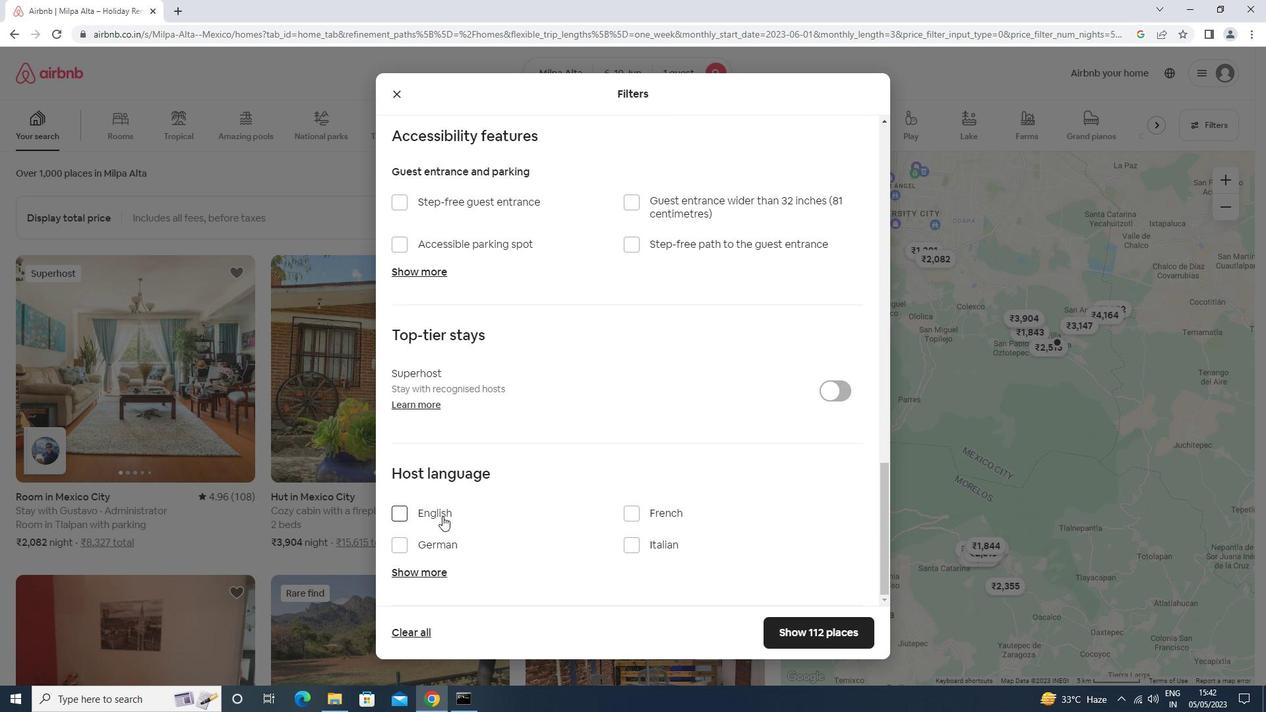 
Action: Mouse pressed left at (441, 509)
Screenshot: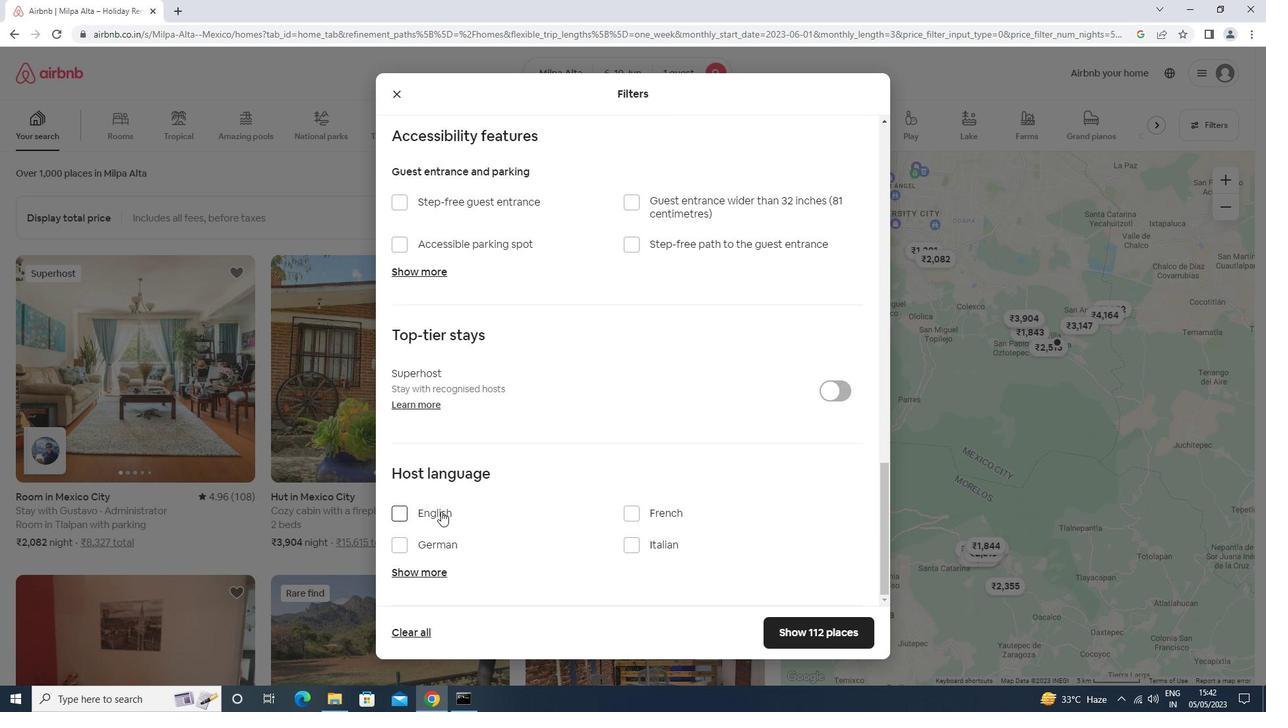 
Action: Mouse moved to (802, 622)
Screenshot: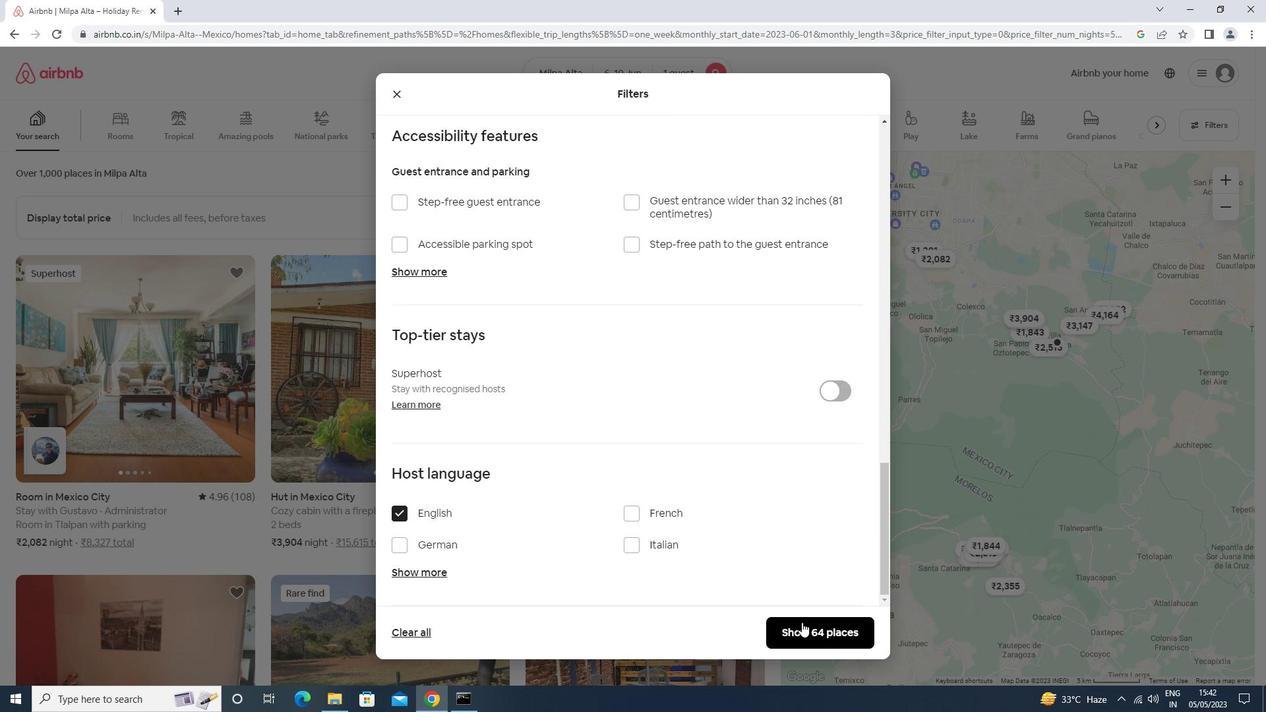 
Action: Mouse pressed left at (802, 622)
Screenshot: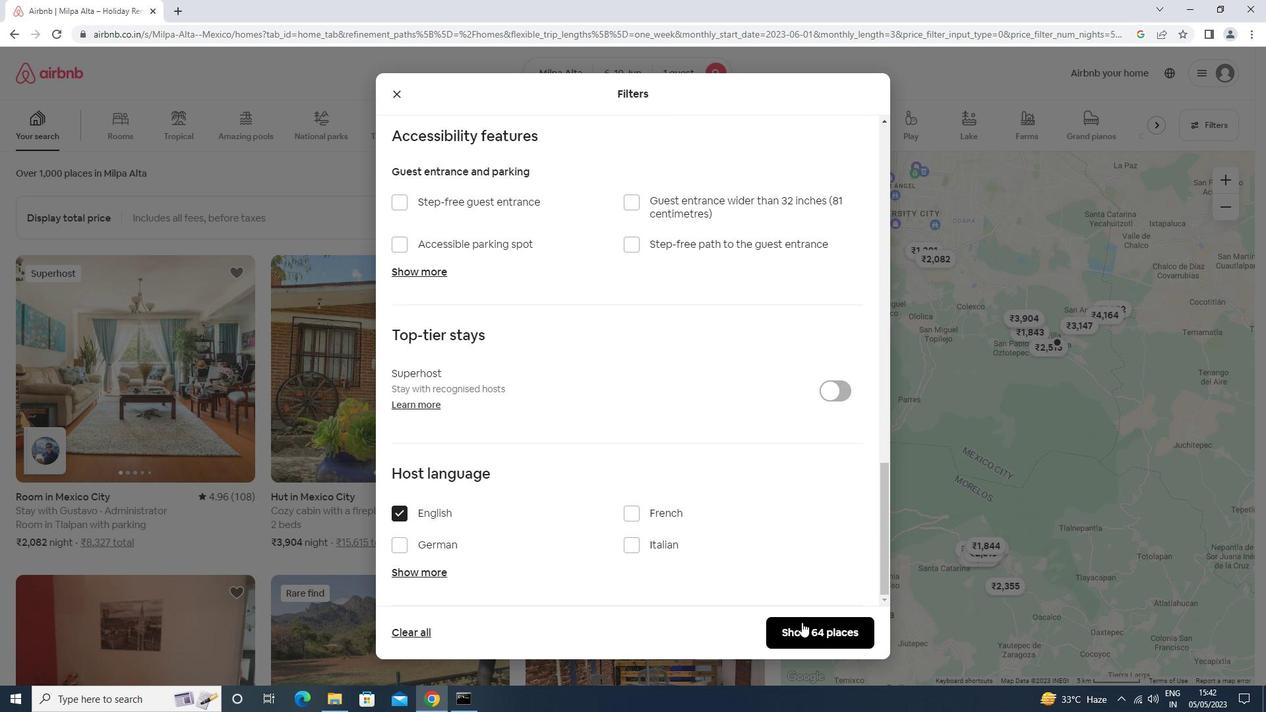 
Action: Mouse moved to (801, 621)
Screenshot: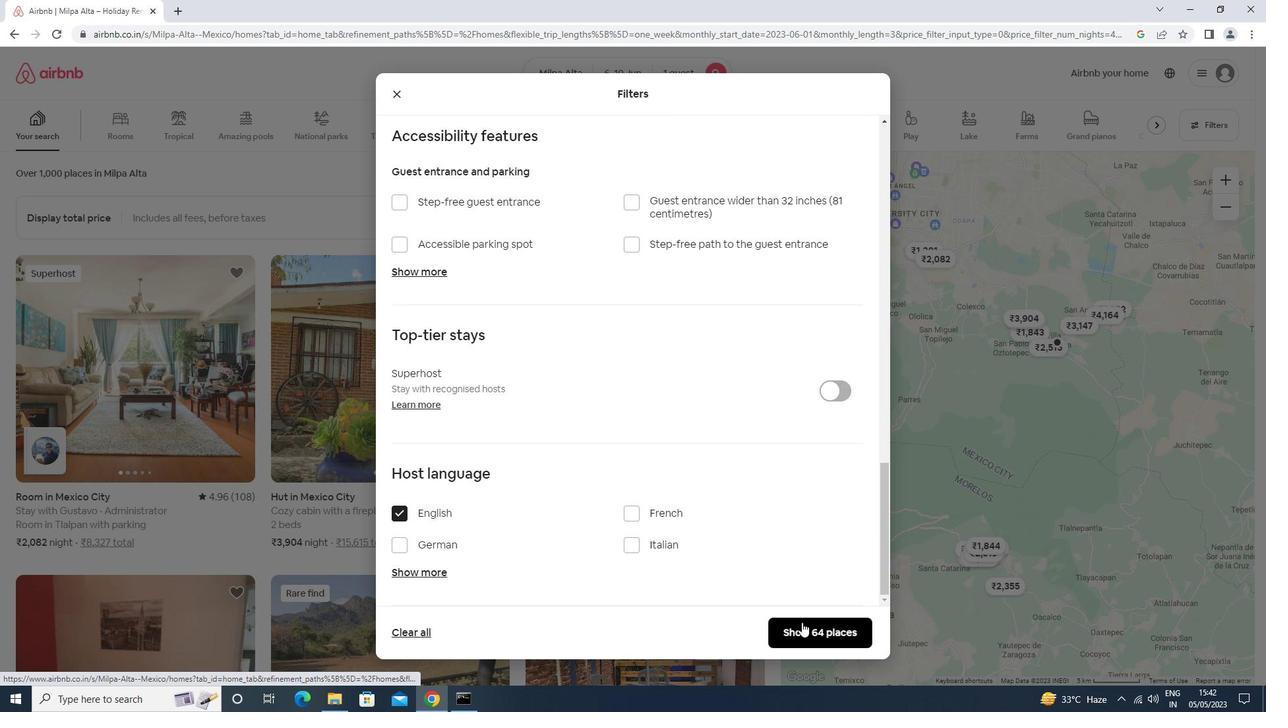 
